 Task: Log work in the project TransferLine for the issue 'Create a feature for users to track and manage their inventory' spent time as '5w 5d 6h 32m' and remaining time as '1w 3d 19h 6m' and add a flag. Now add the issue to the epic 'IT budget management improvement'.
Action: Mouse moved to (245, 67)
Screenshot: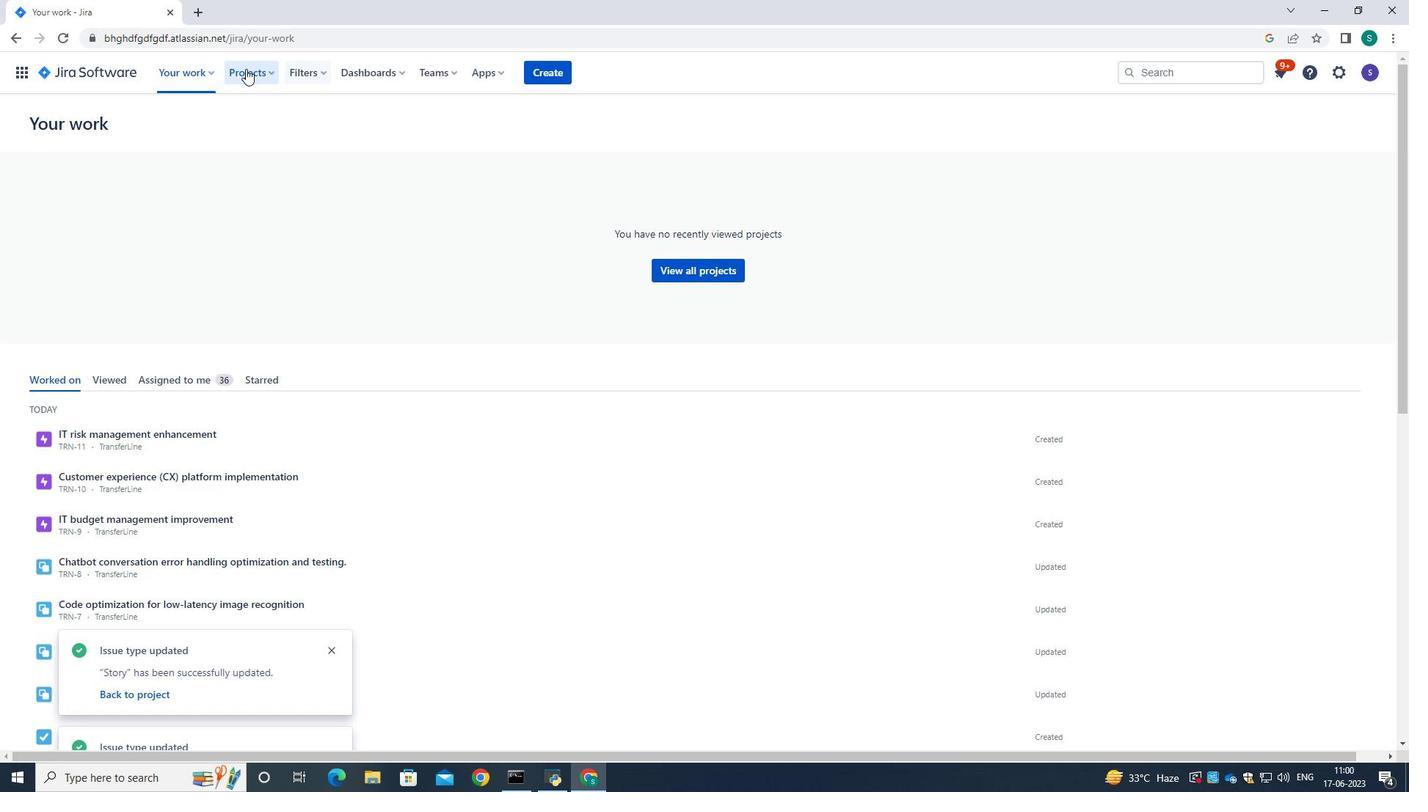 
Action: Mouse pressed left at (245, 67)
Screenshot: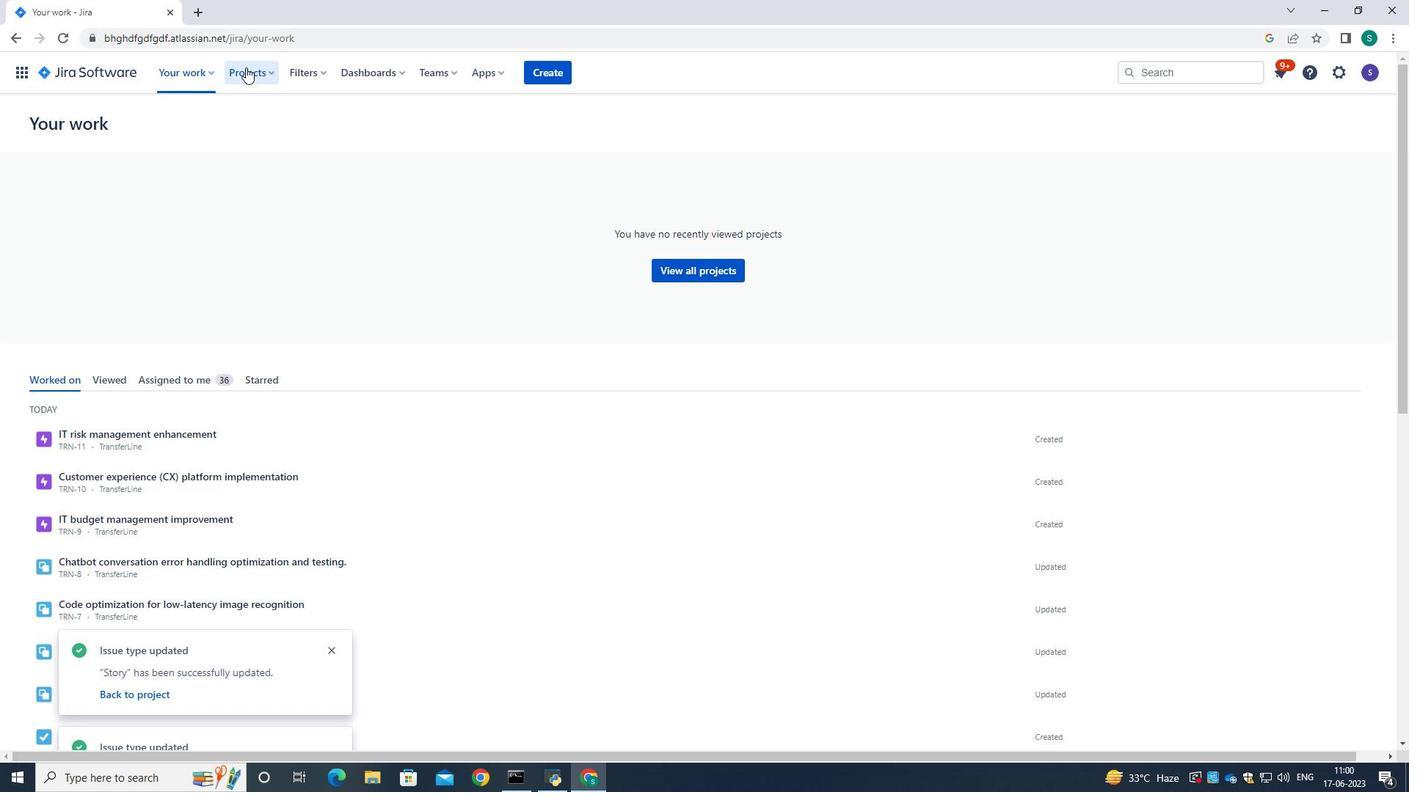 
Action: Mouse moved to (257, 130)
Screenshot: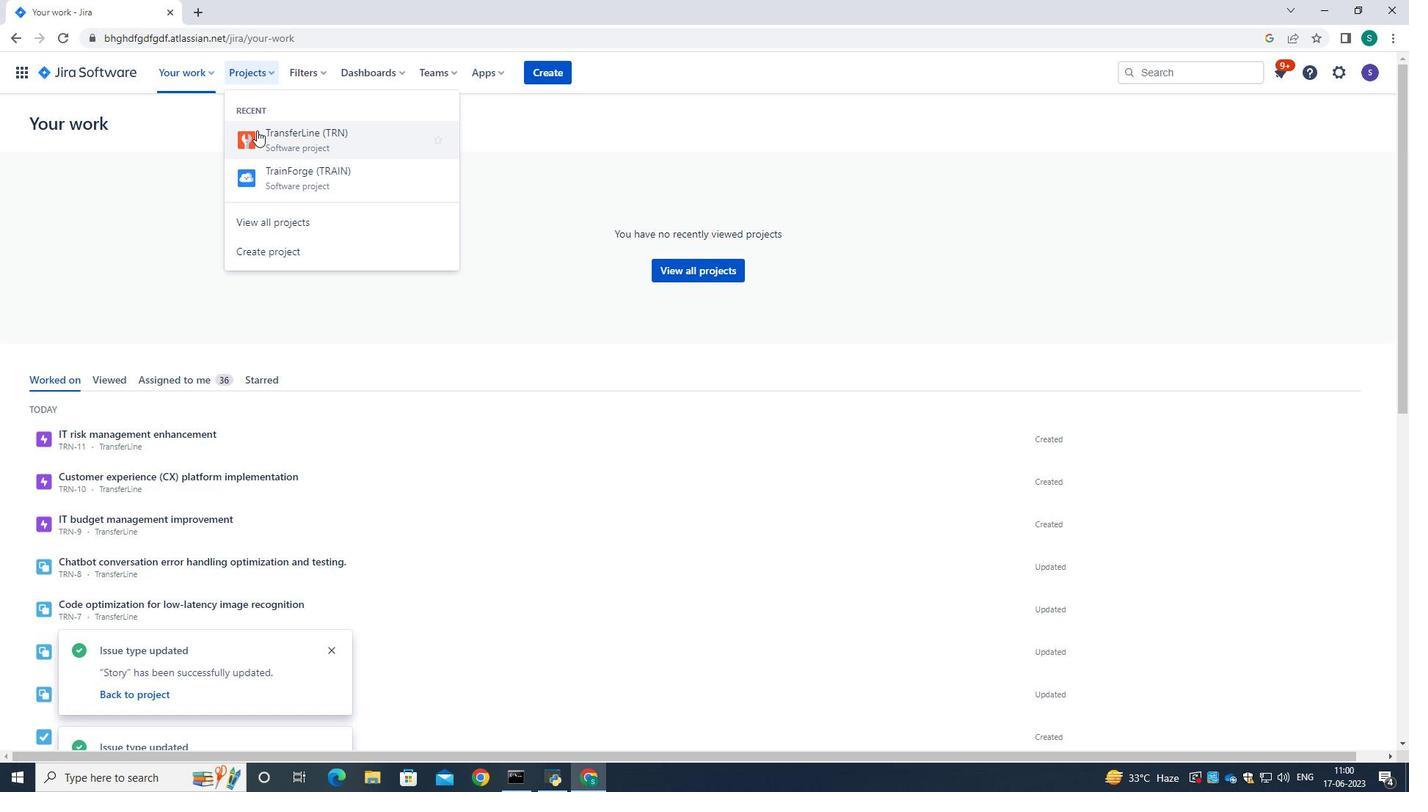 
Action: Mouse pressed left at (257, 130)
Screenshot: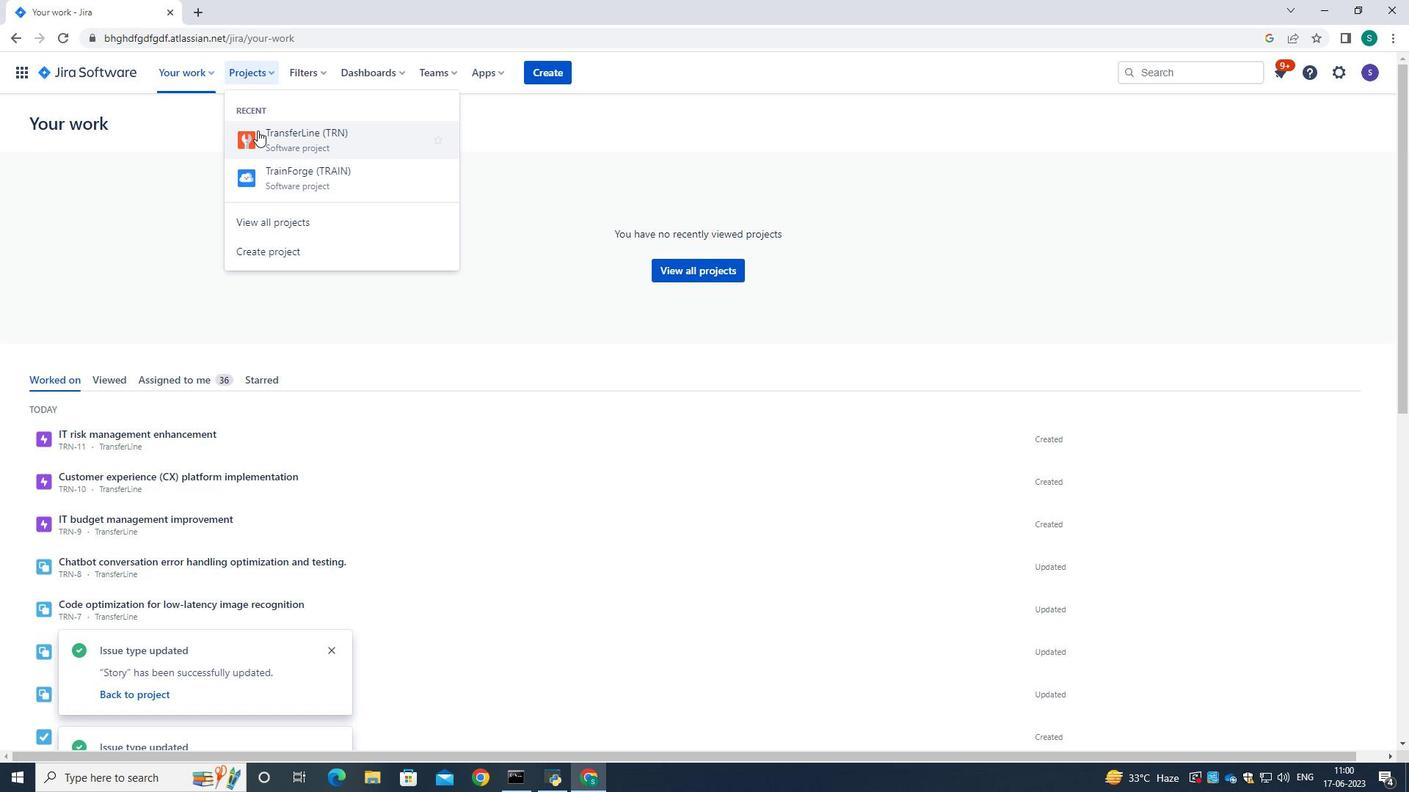 
Action: Mouse moved to (82, 229)
Screenshot: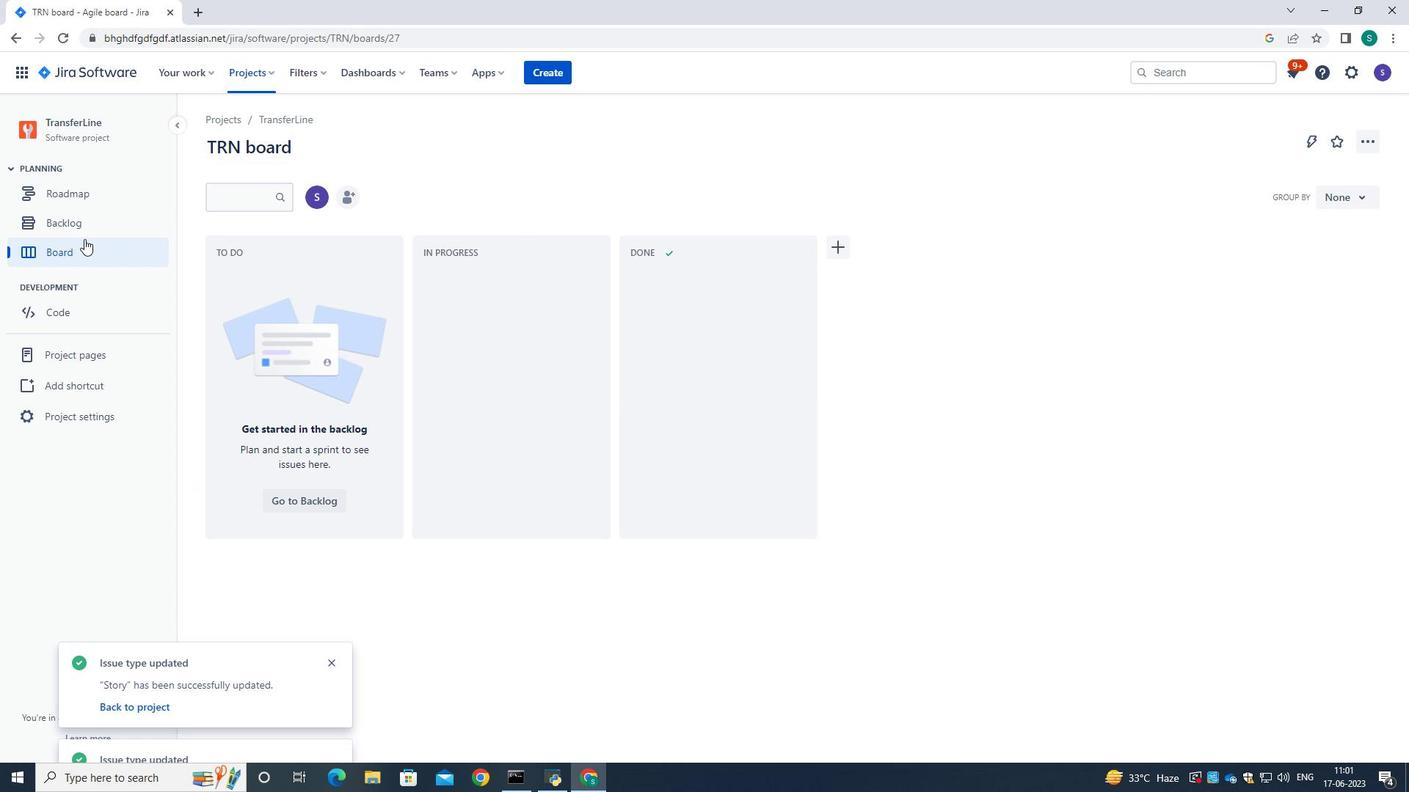 
Action: Mouse pressed left at (82, 229)
Screenshot: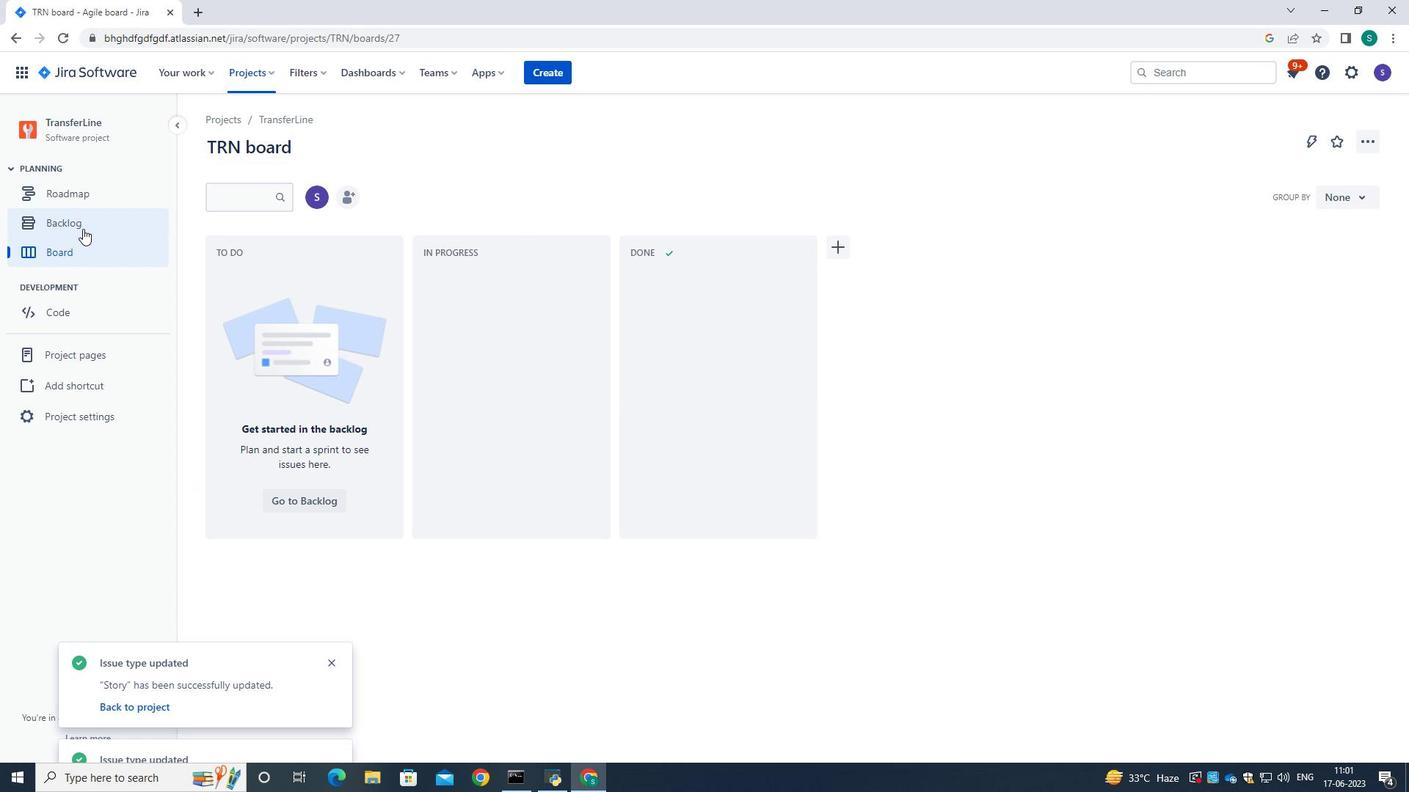 
Action: Mouse moved to (769, 201)
Screenshot: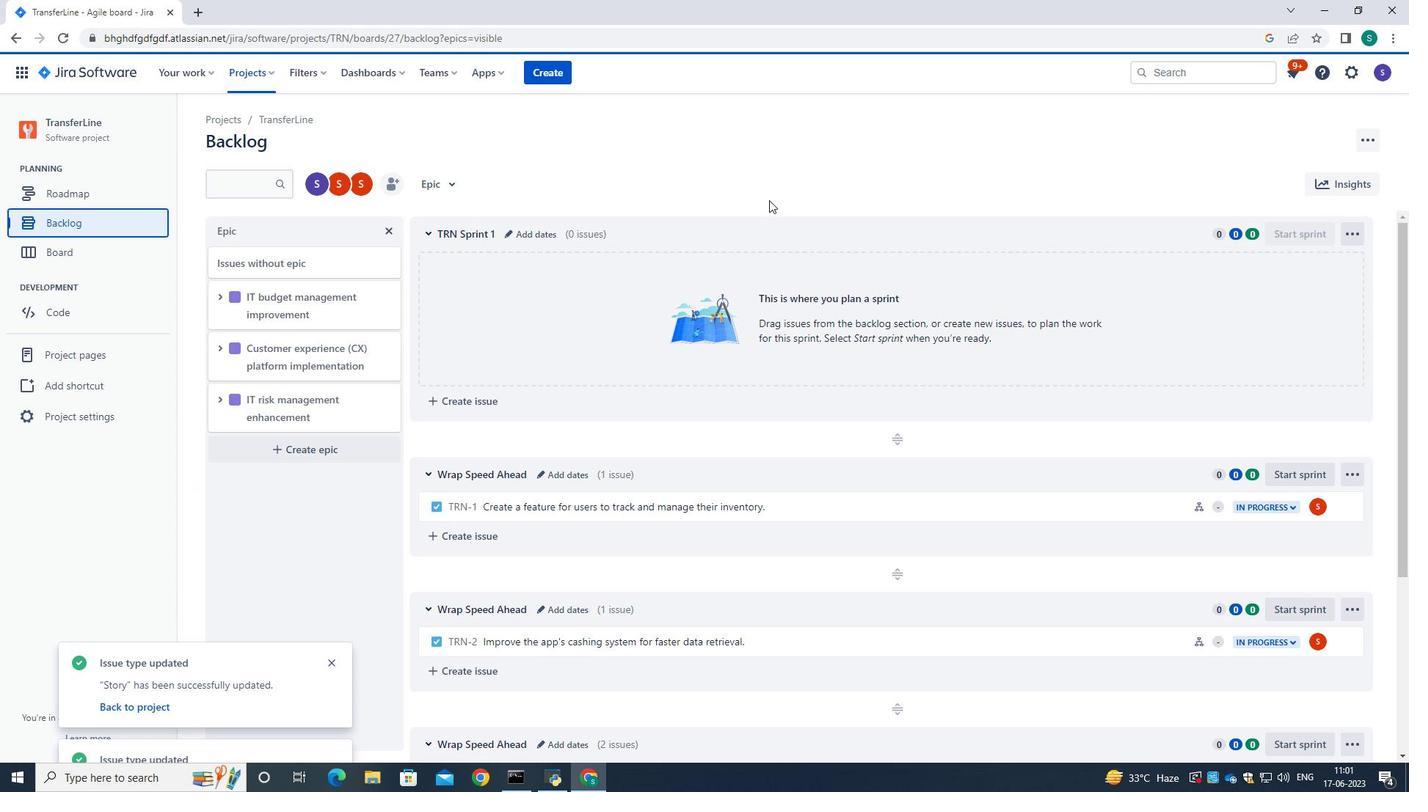 
Action: Mouse scrolled (769, 200) with delta (0, 0)
Screenshot: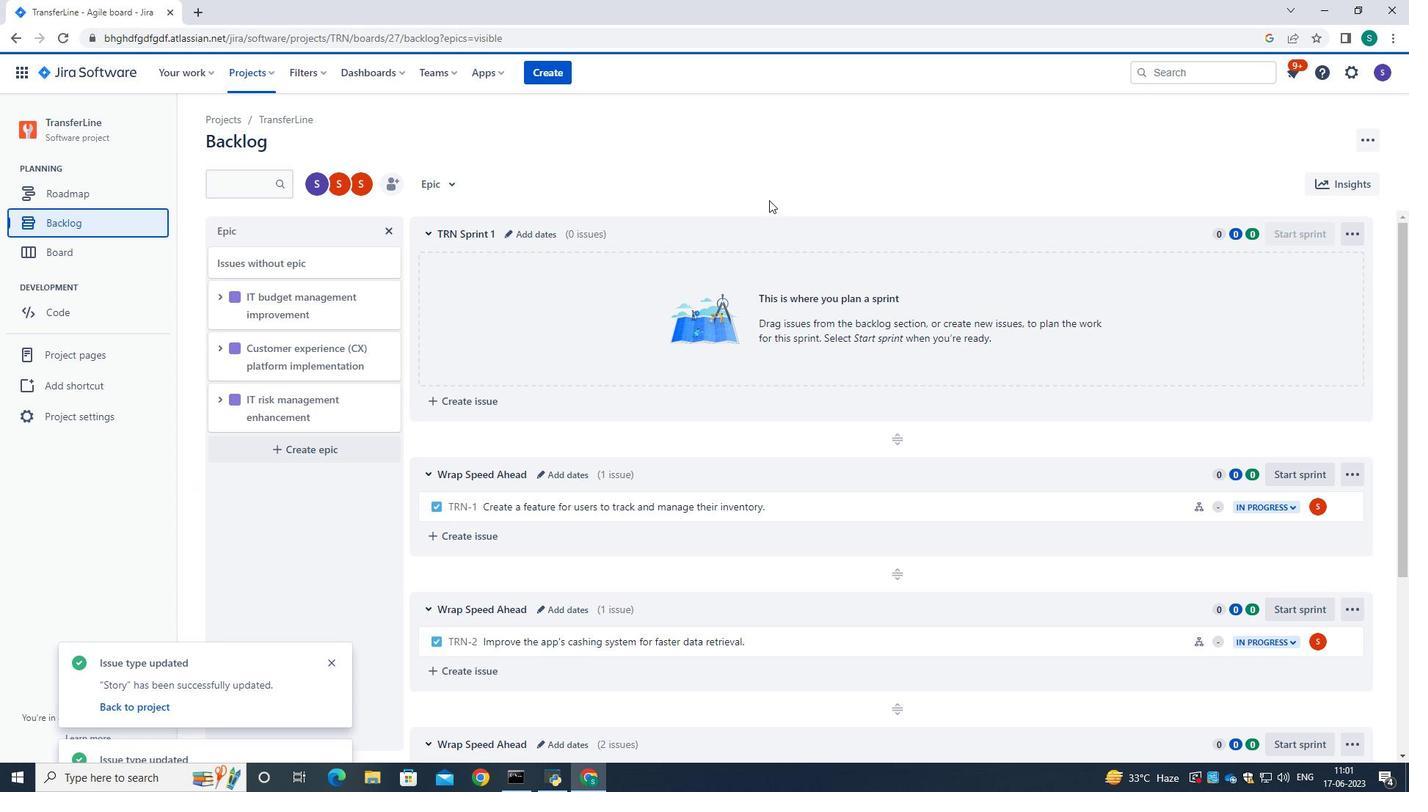 
Action: Mouse moved to (768, 205)
Screenshot: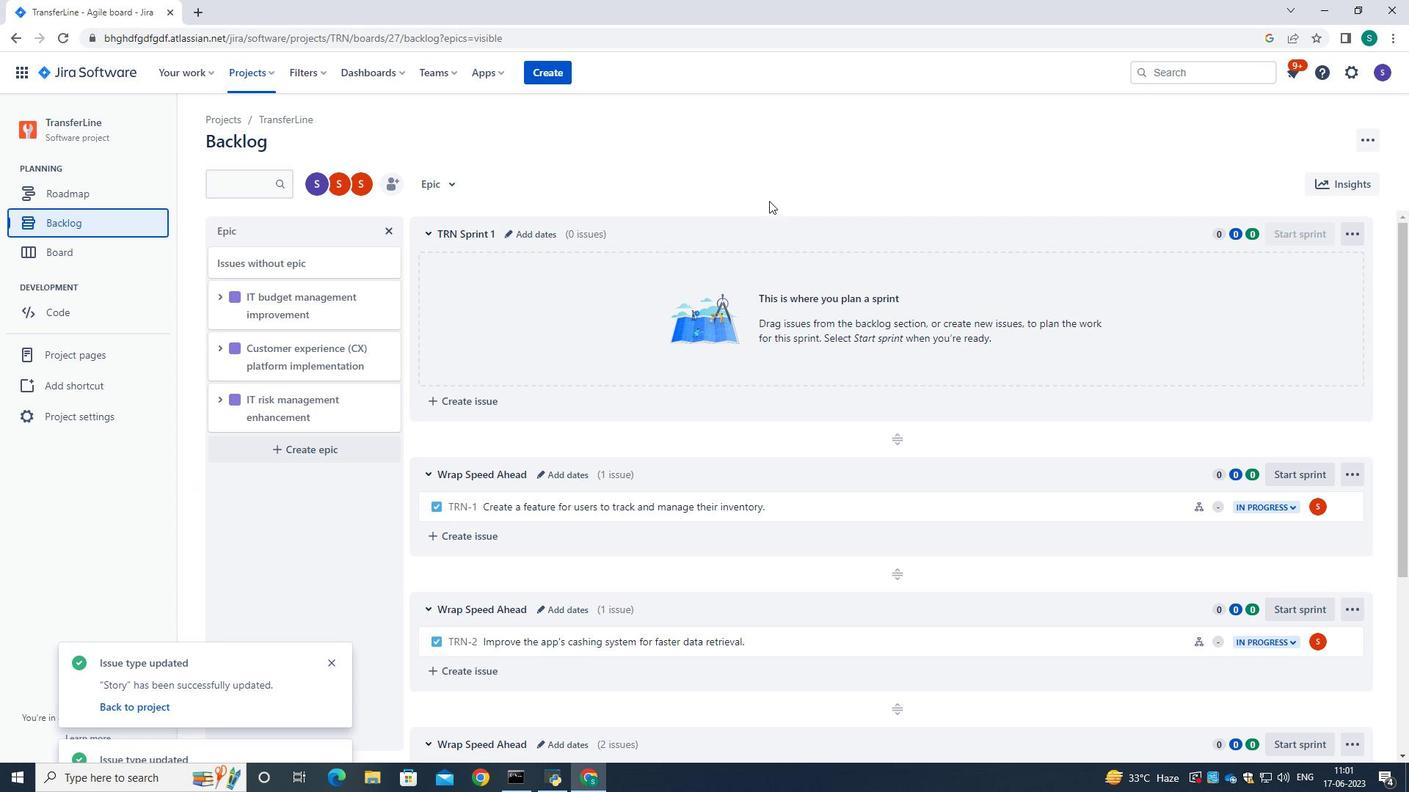 
Action: Mouse scrolled (768, 204) with delta (0, 0)
Screenshot: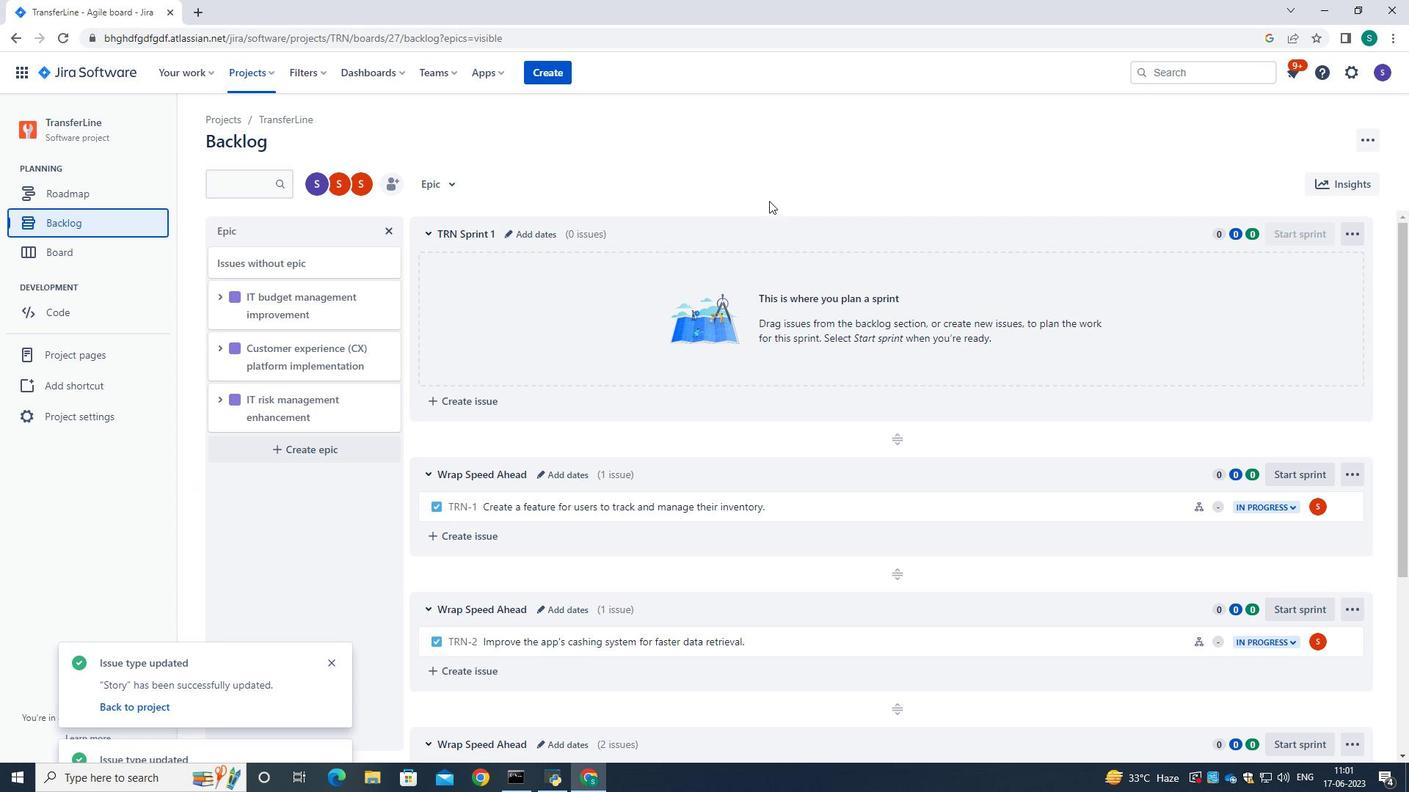 
Action: Mouse moved to (767, 208)
Screenshot: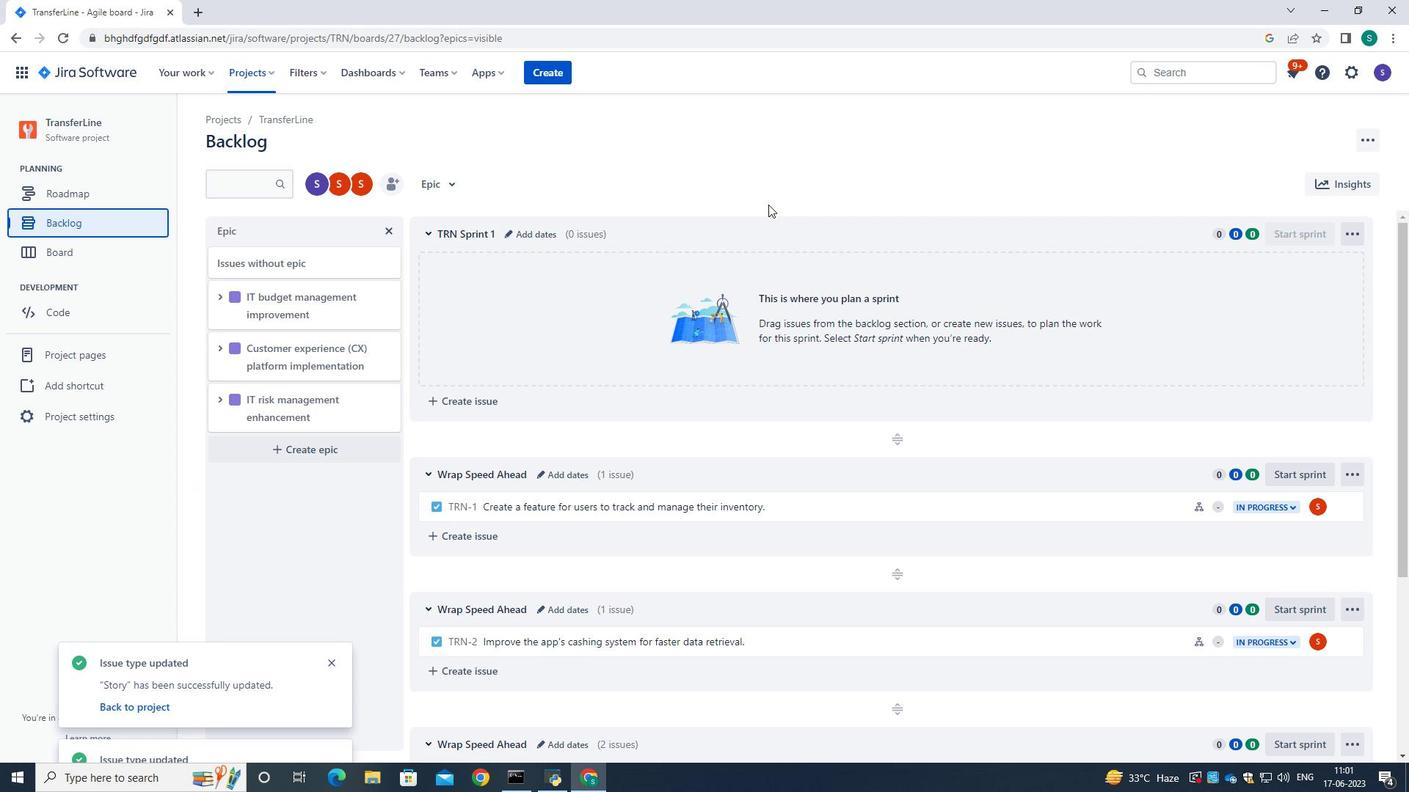
Action: Mouse scrolled (767, 207) with delta (0, 0)
Screenshot: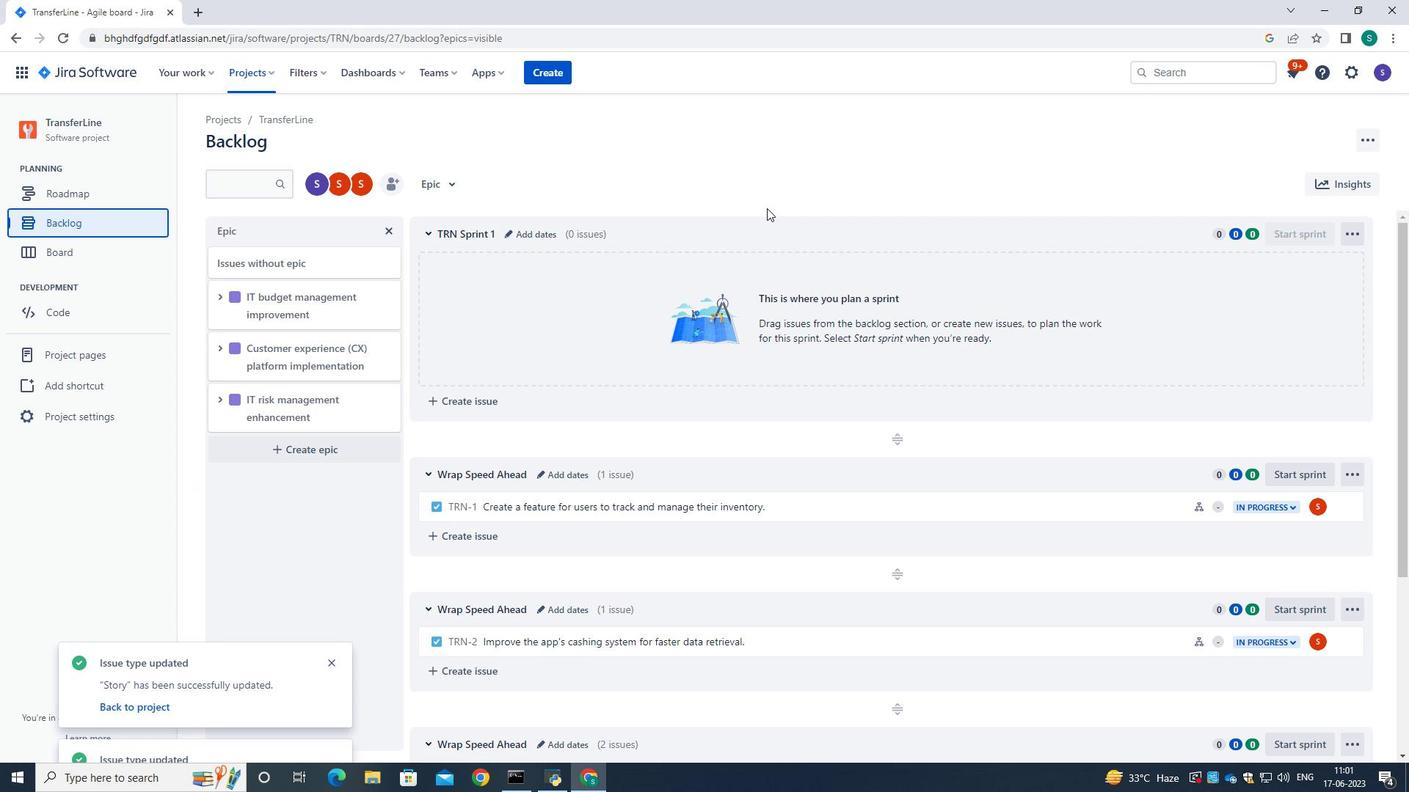
Action: Mouse moved to (635, 501)
Screenshot: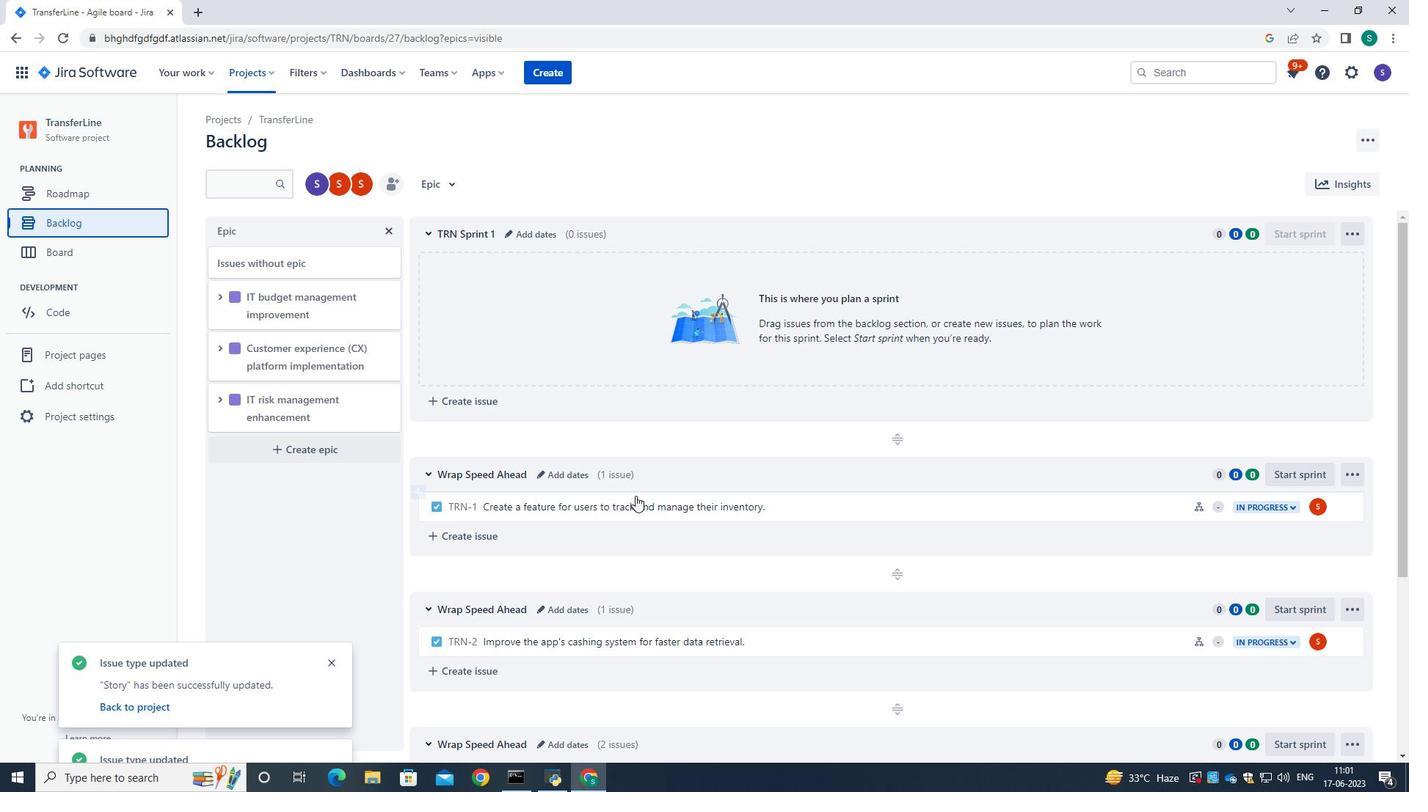 
Action: Mouse pressed left at (635, 501)
Screenshot: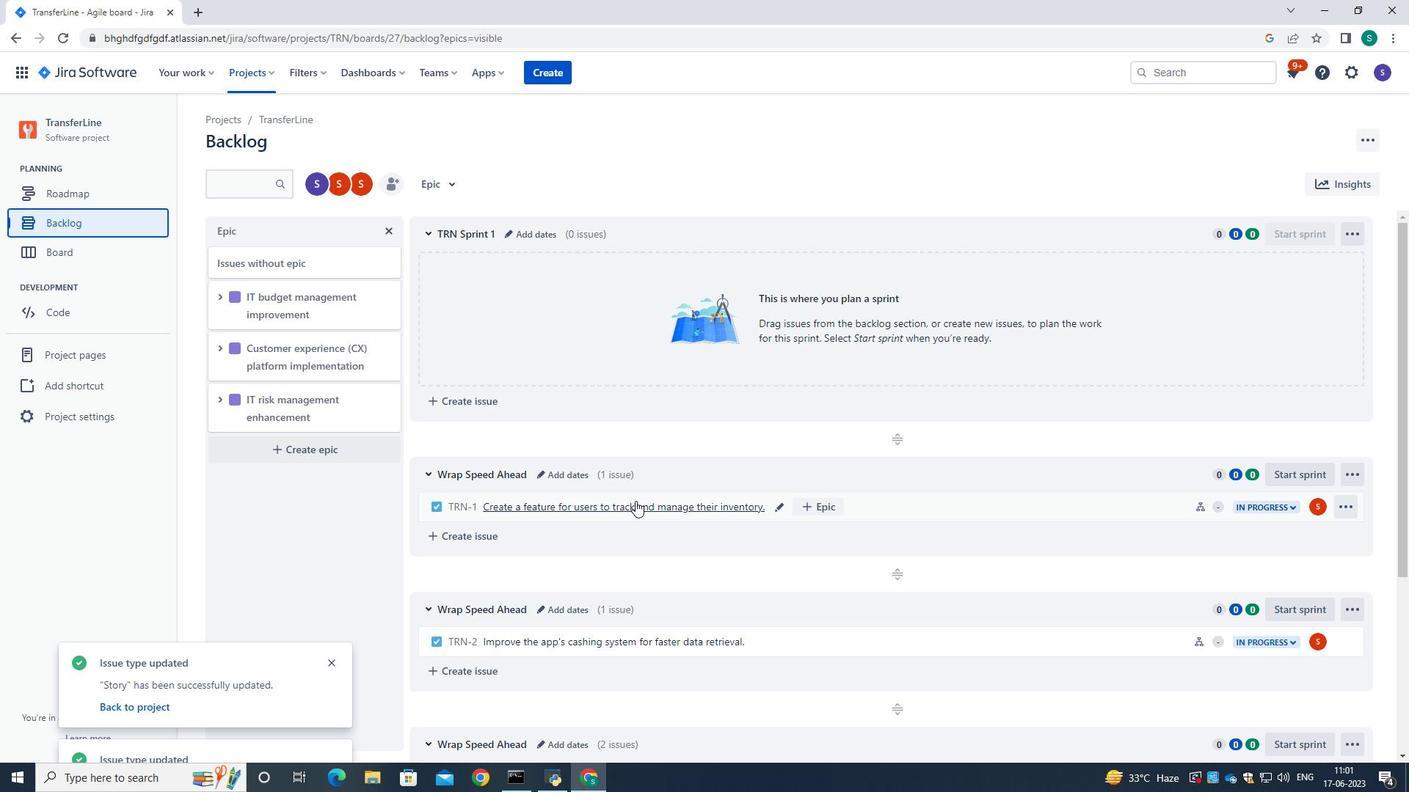 
Action: Mouse moved to (1337, 231)
Screenshot: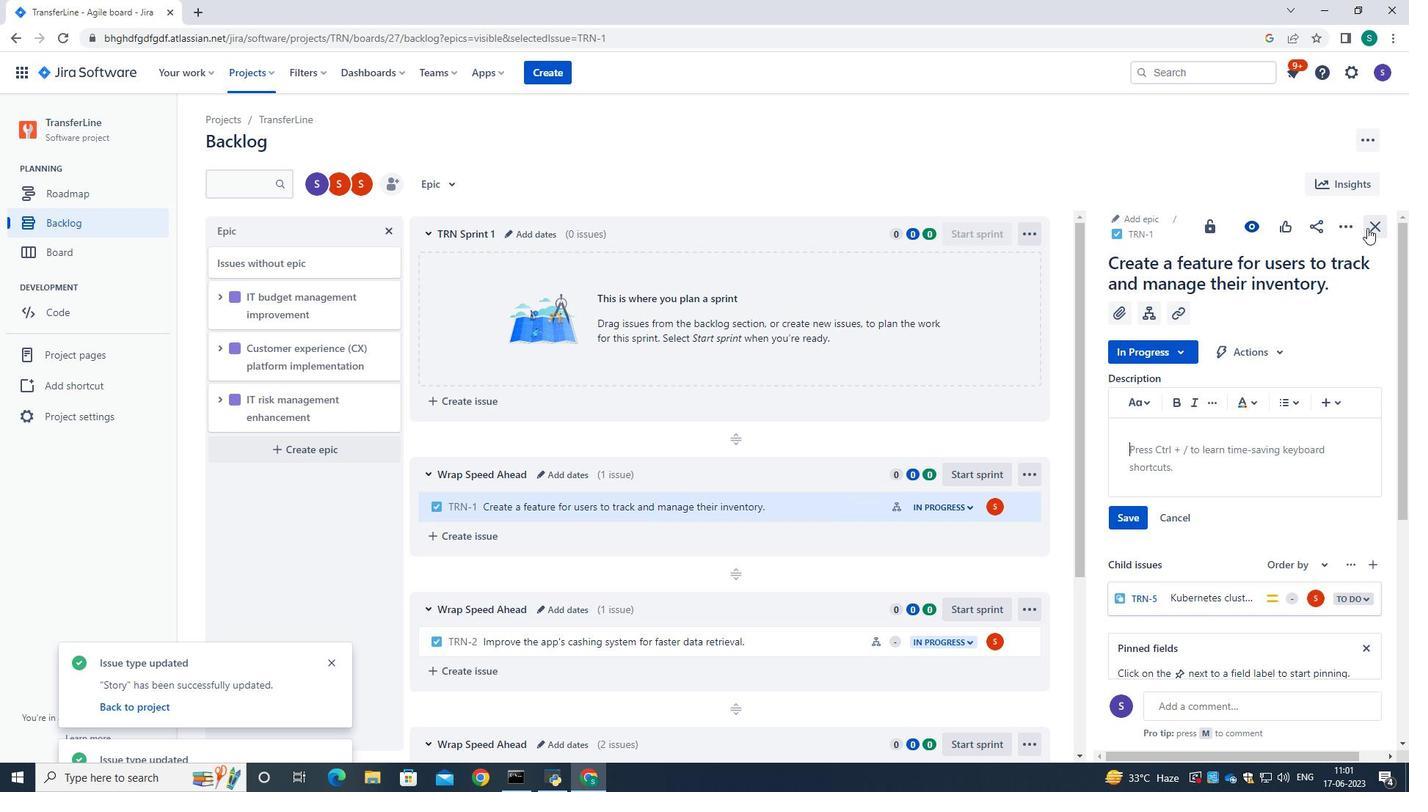 
Action: Mouse pressed left at (1337, 231)
Screenshot: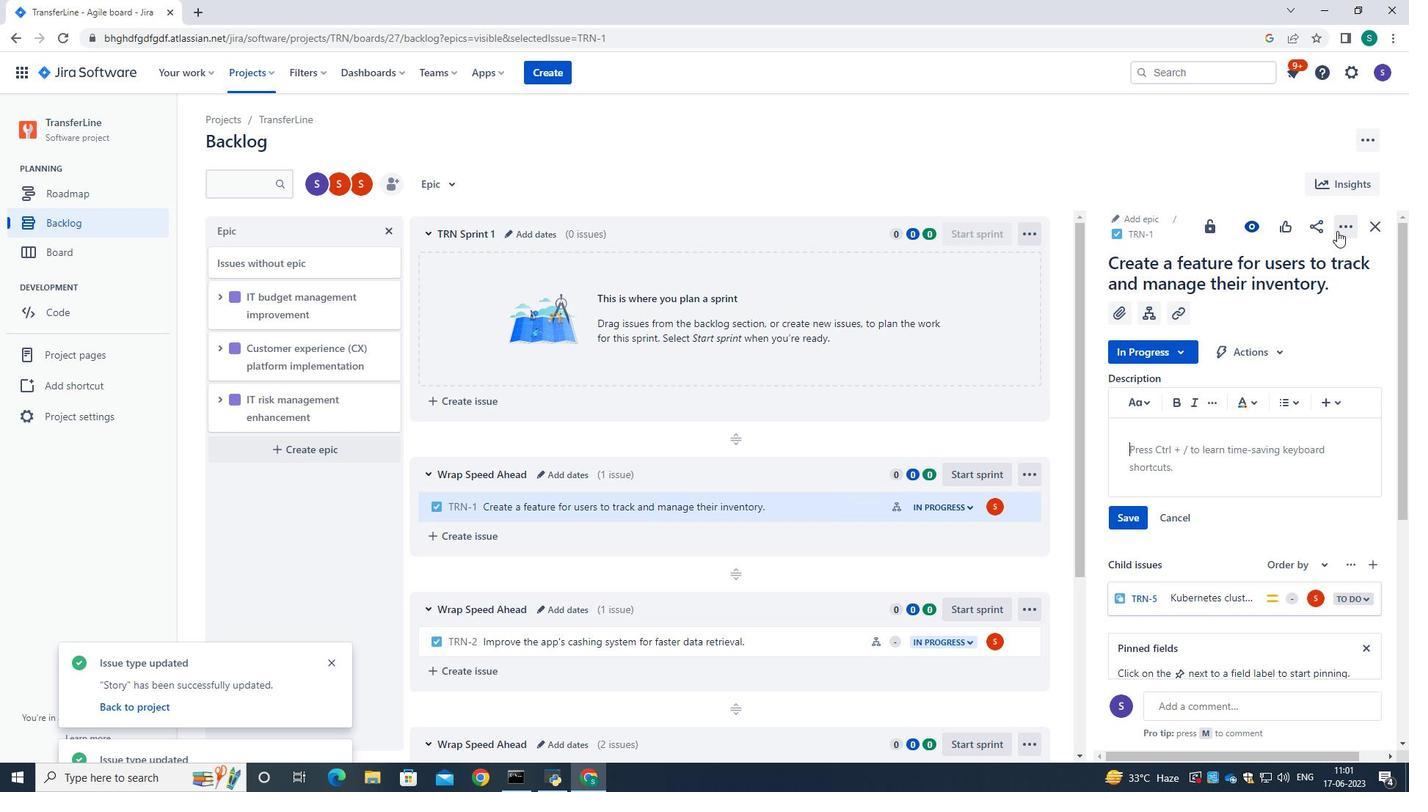 
Action: Mouse moved to (1295, 273)
Screenshot: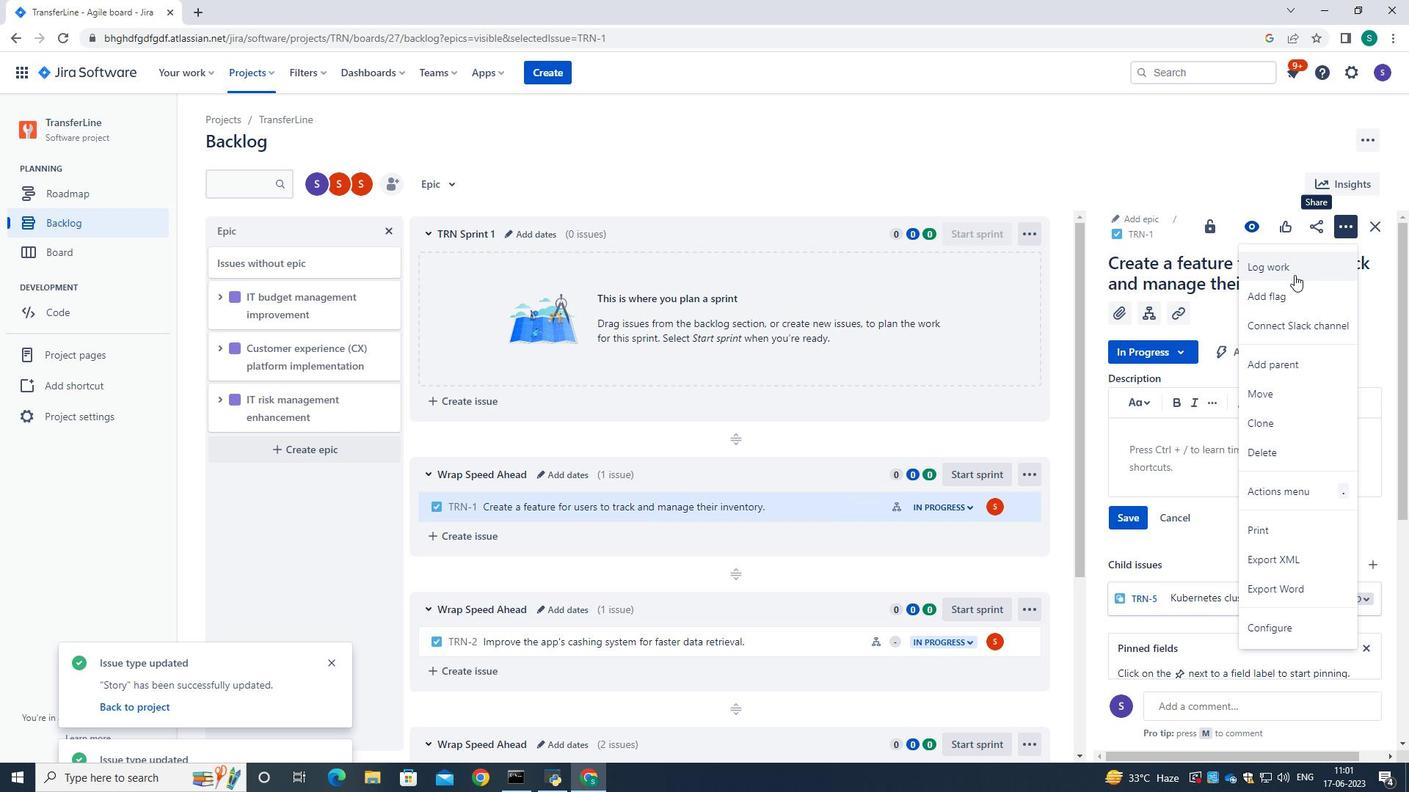 
Action: Mouse pressed left at (1295, 273)
Screenshot: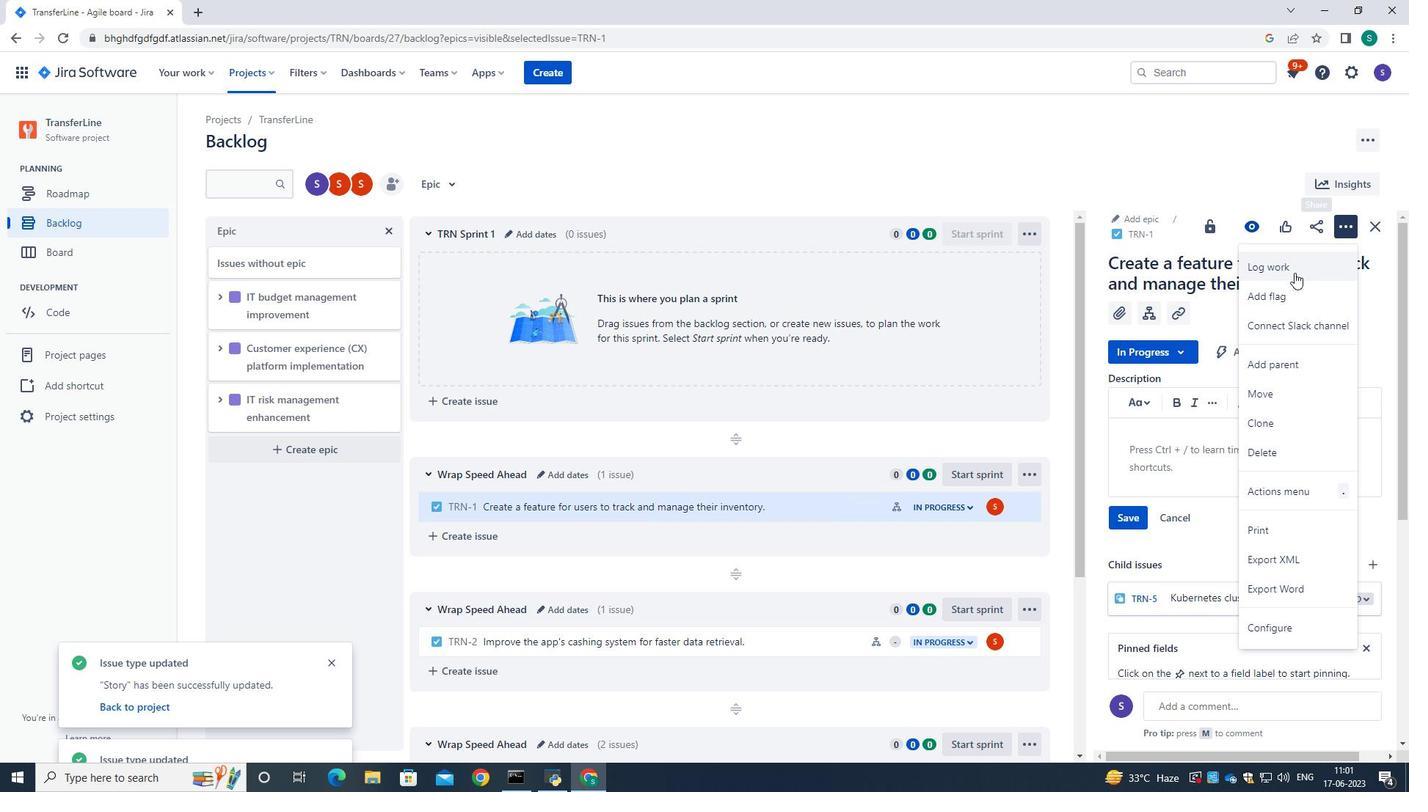 
Action: Mouse moved to (619, 227)
Screenshot: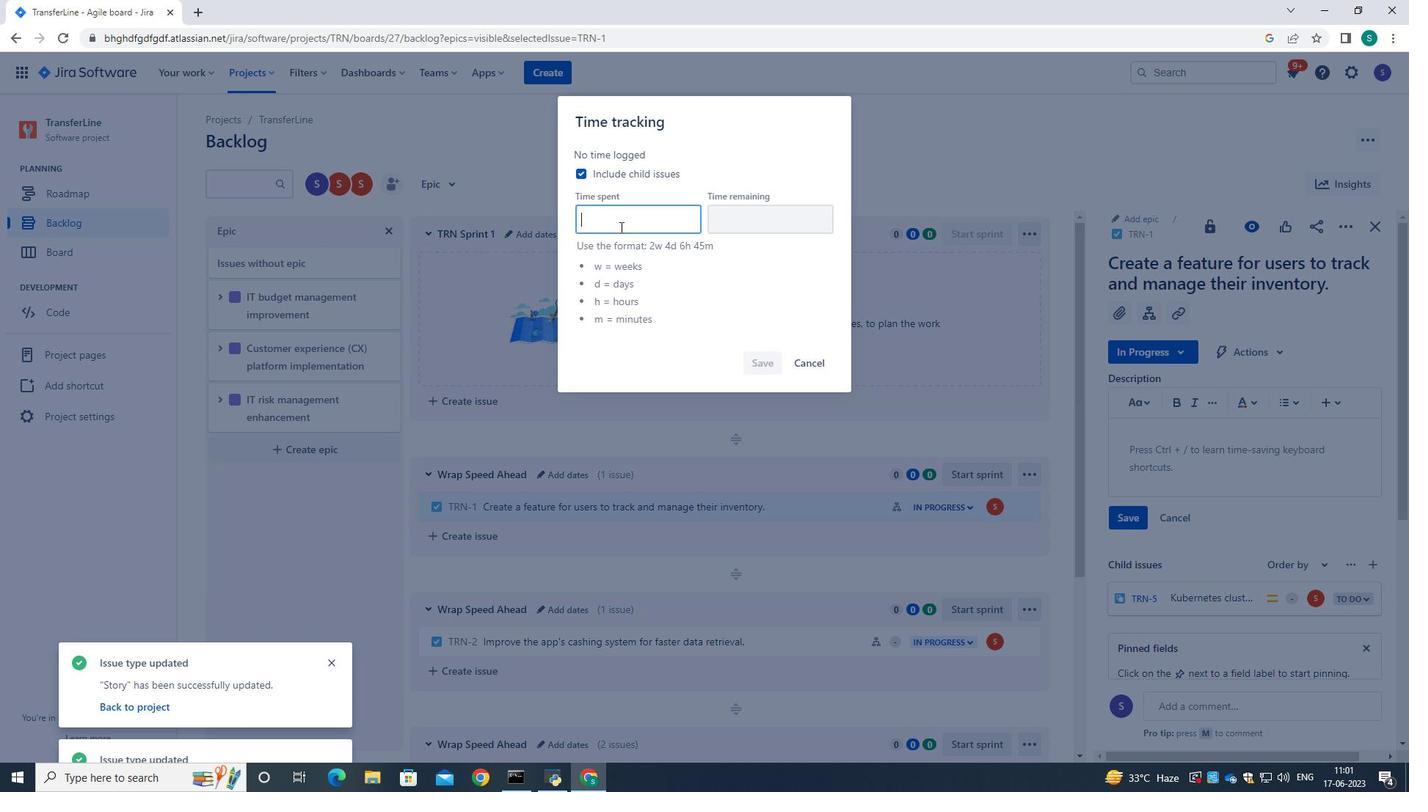 
Action: Mouse pressed left at (619, 227)
Screenshot: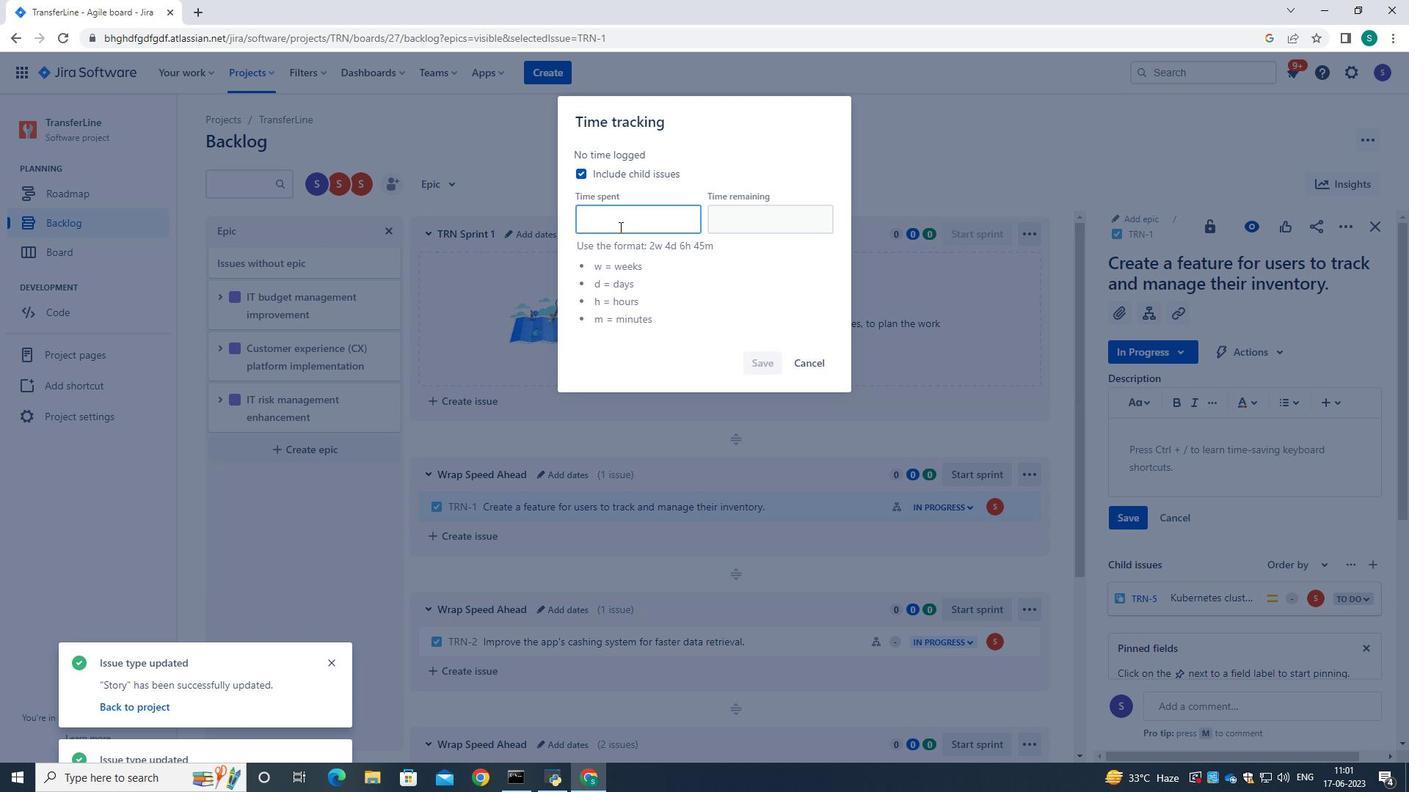 
Action: Key pressed 5w<Key.space>5d<Key.space>6h<Key.space>32m<Key.tab>1w<Key.space>3d<Key.space>19h<Key.space>6m
Screenshot: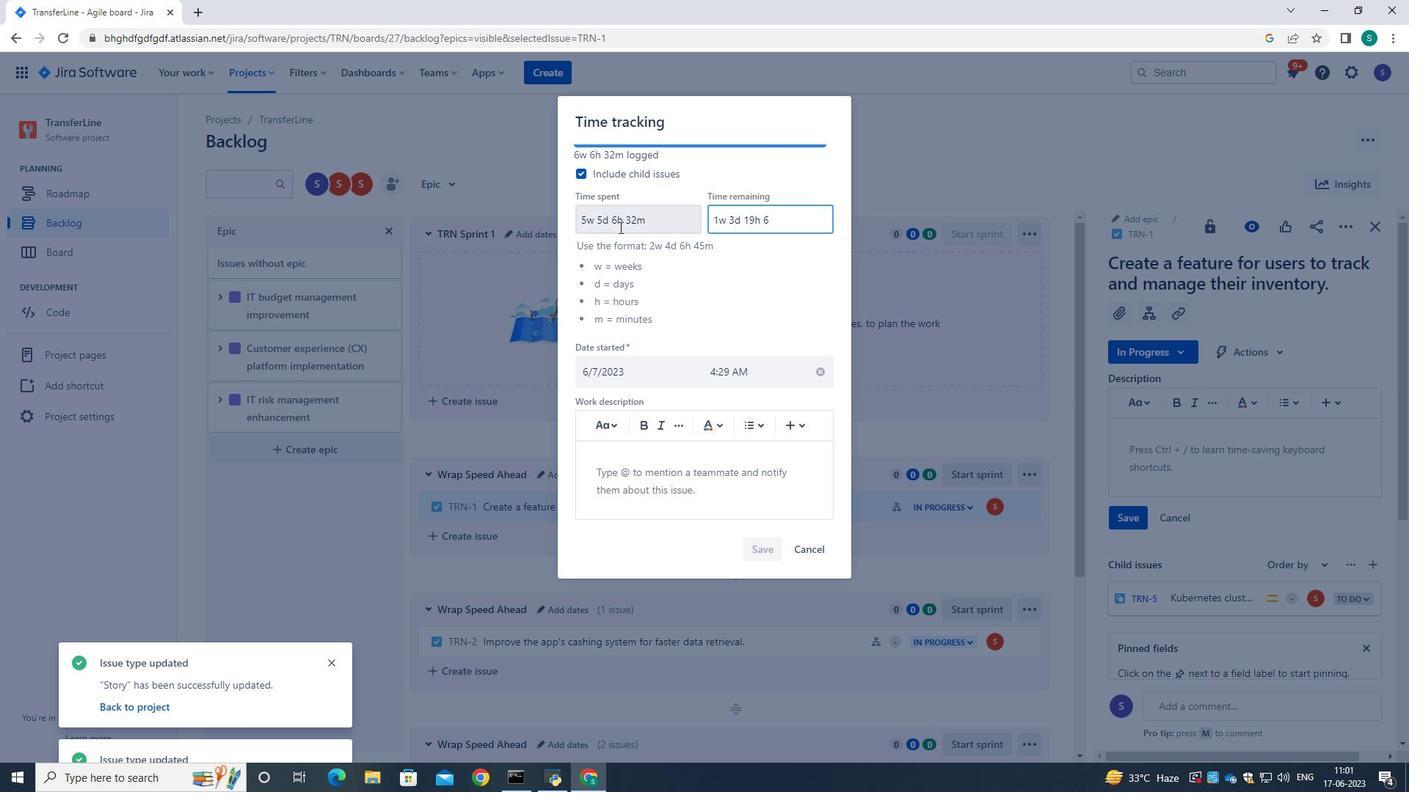 
Action: Mouse moved to (773, 550)
Screenshot: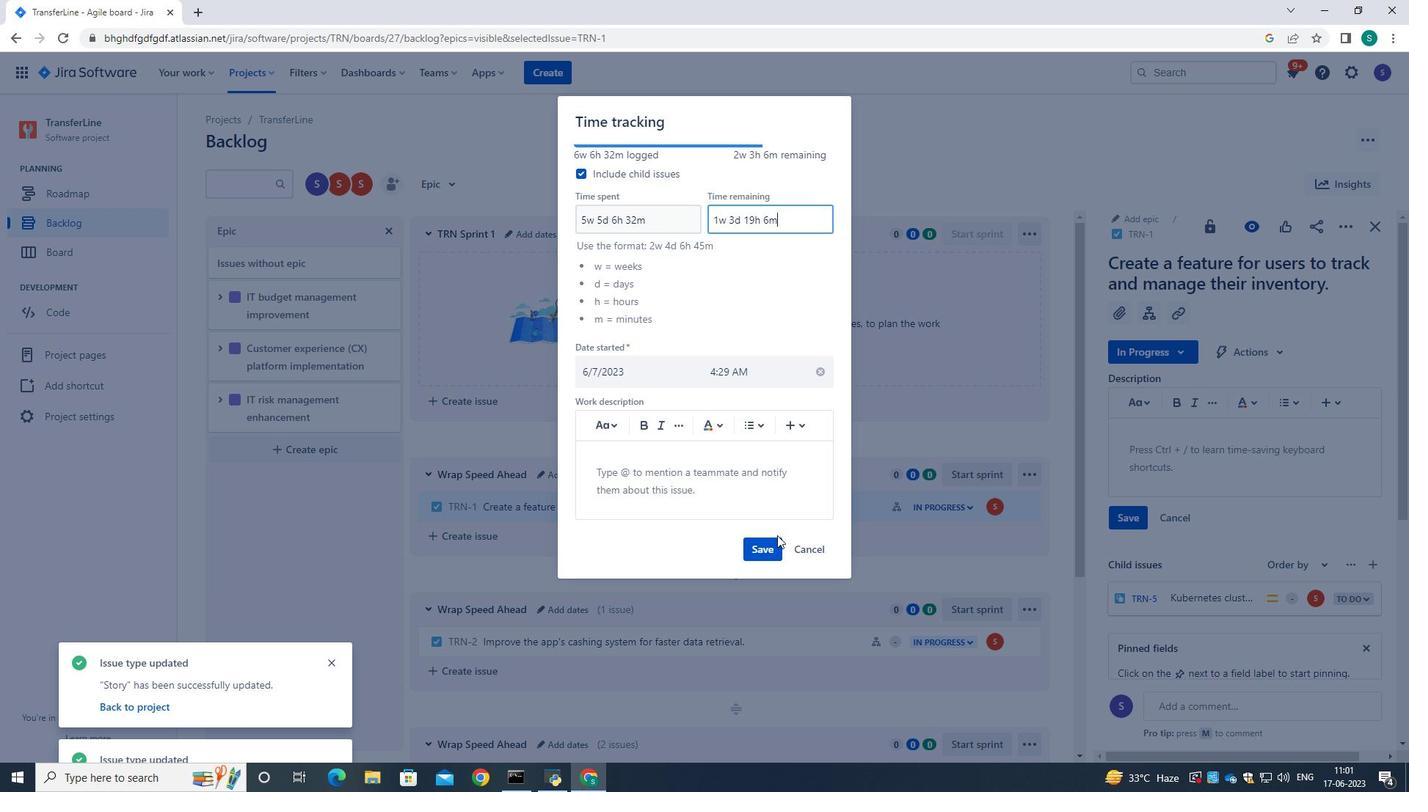
Action: Mouse pressed left at (773, 550)
Screenshot: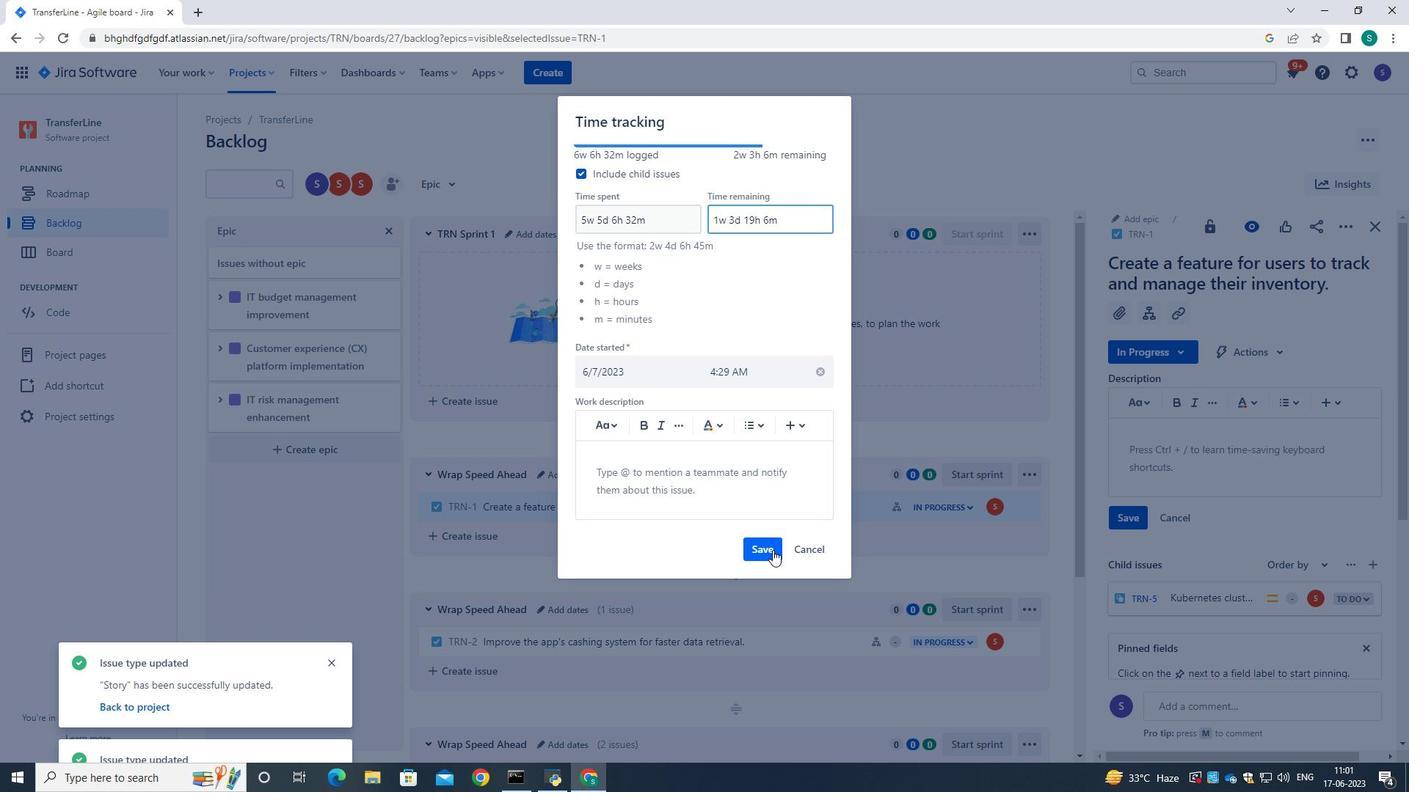 
Action: Mouse moved to (1352, 225)
Screenshot: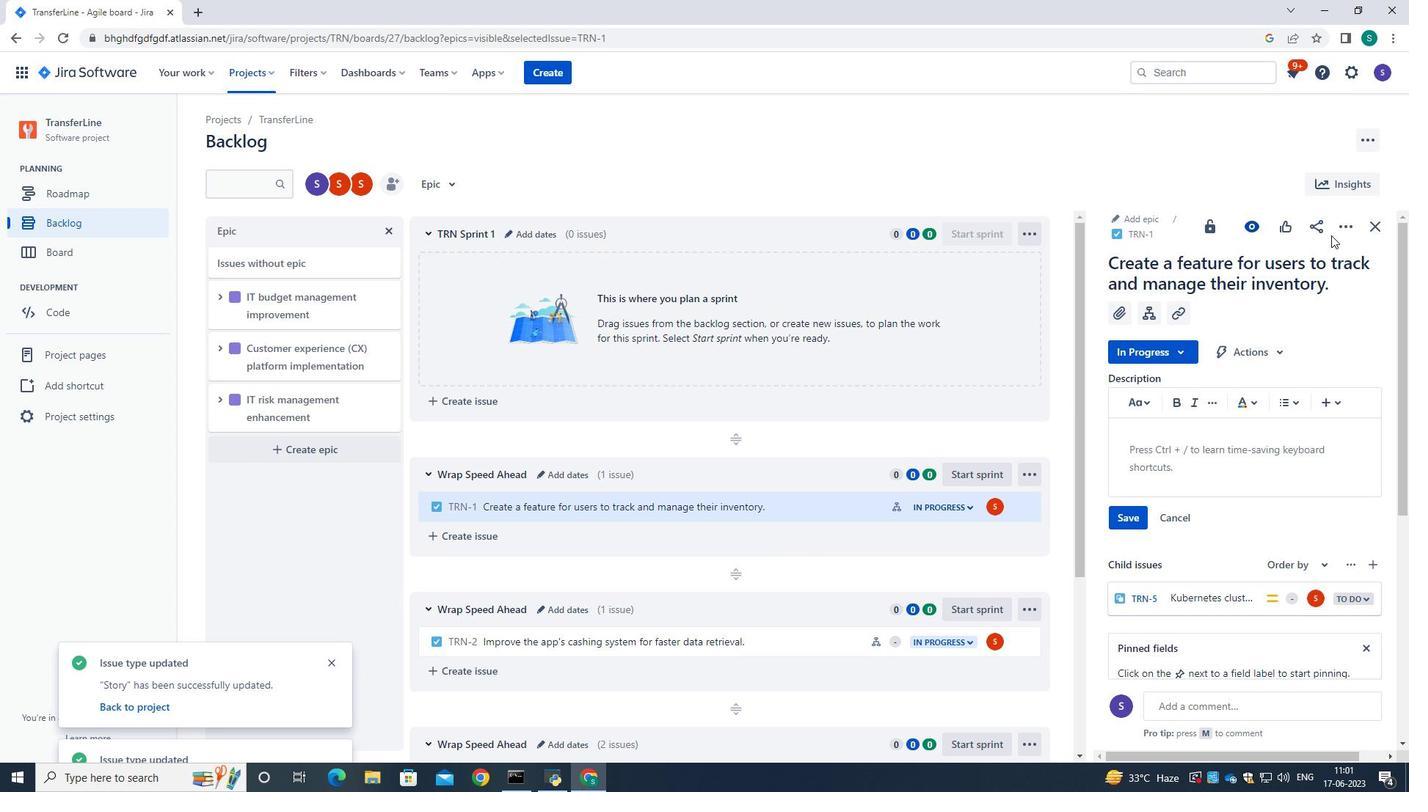 
Action: Mouse pressed left at (1352, 225)
Screenshot: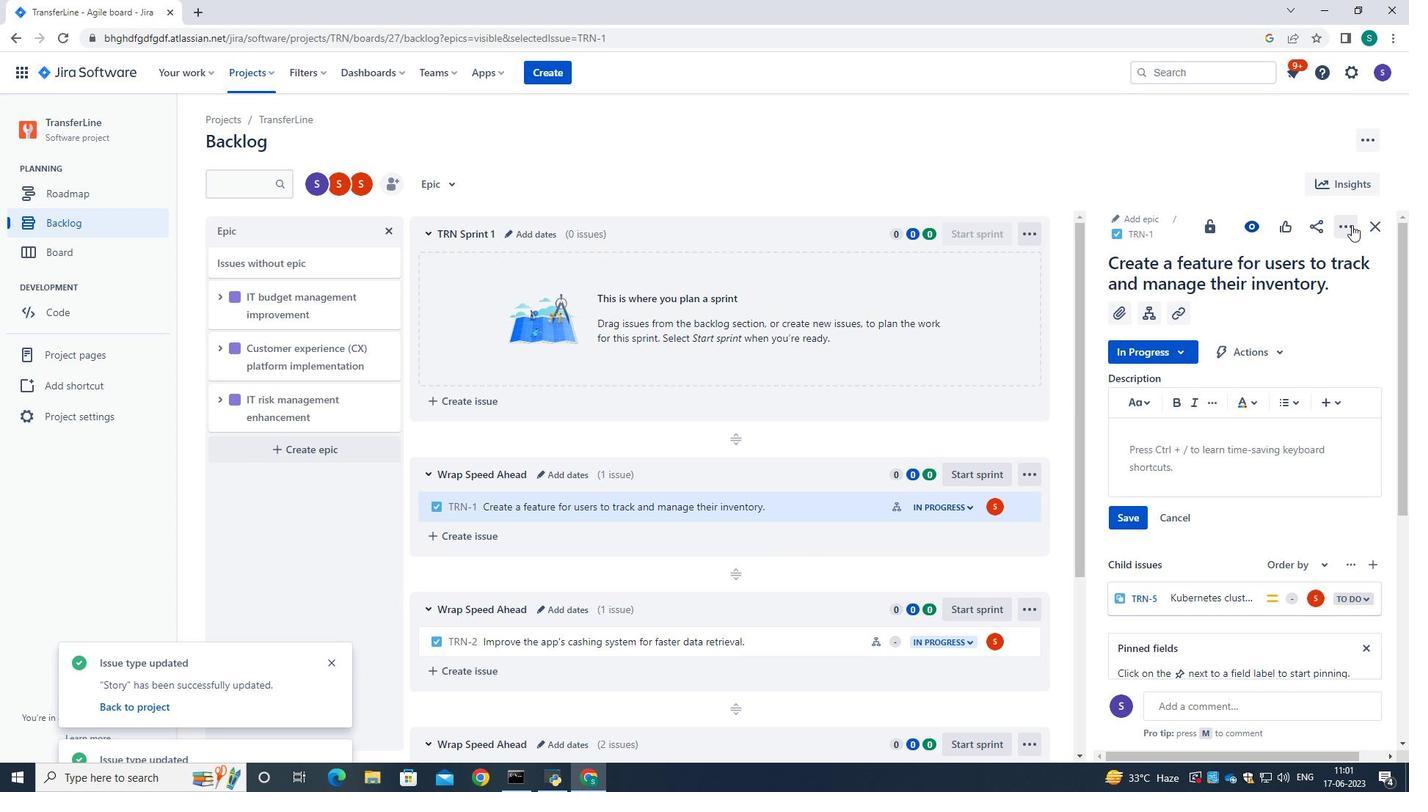 
Action: Mouse moved to (1285, 298)
Screenshot: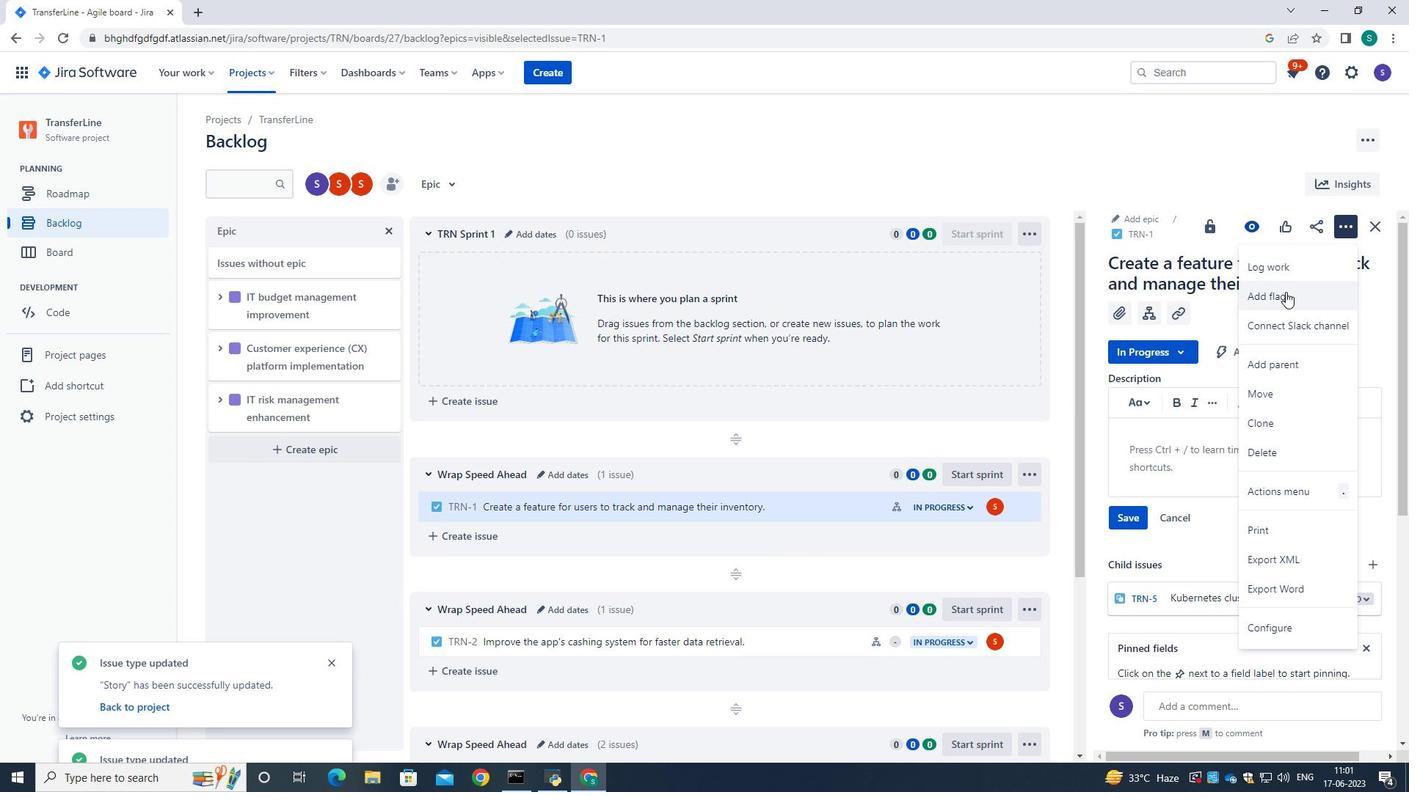 
Action: Mouse pressed left at (1285, 298)
Screenshot: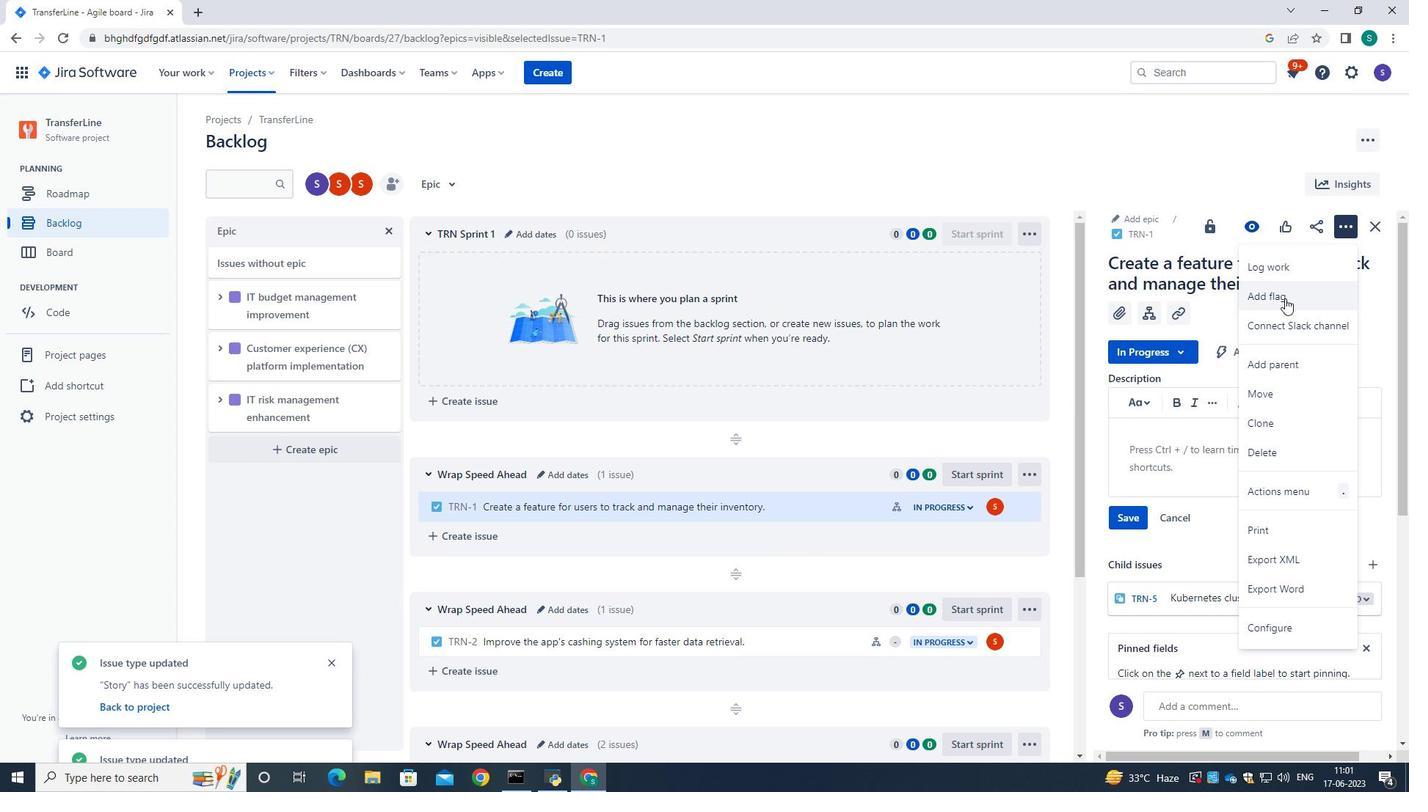 
Action: Mouse moved to (873, 372)
Screenshot: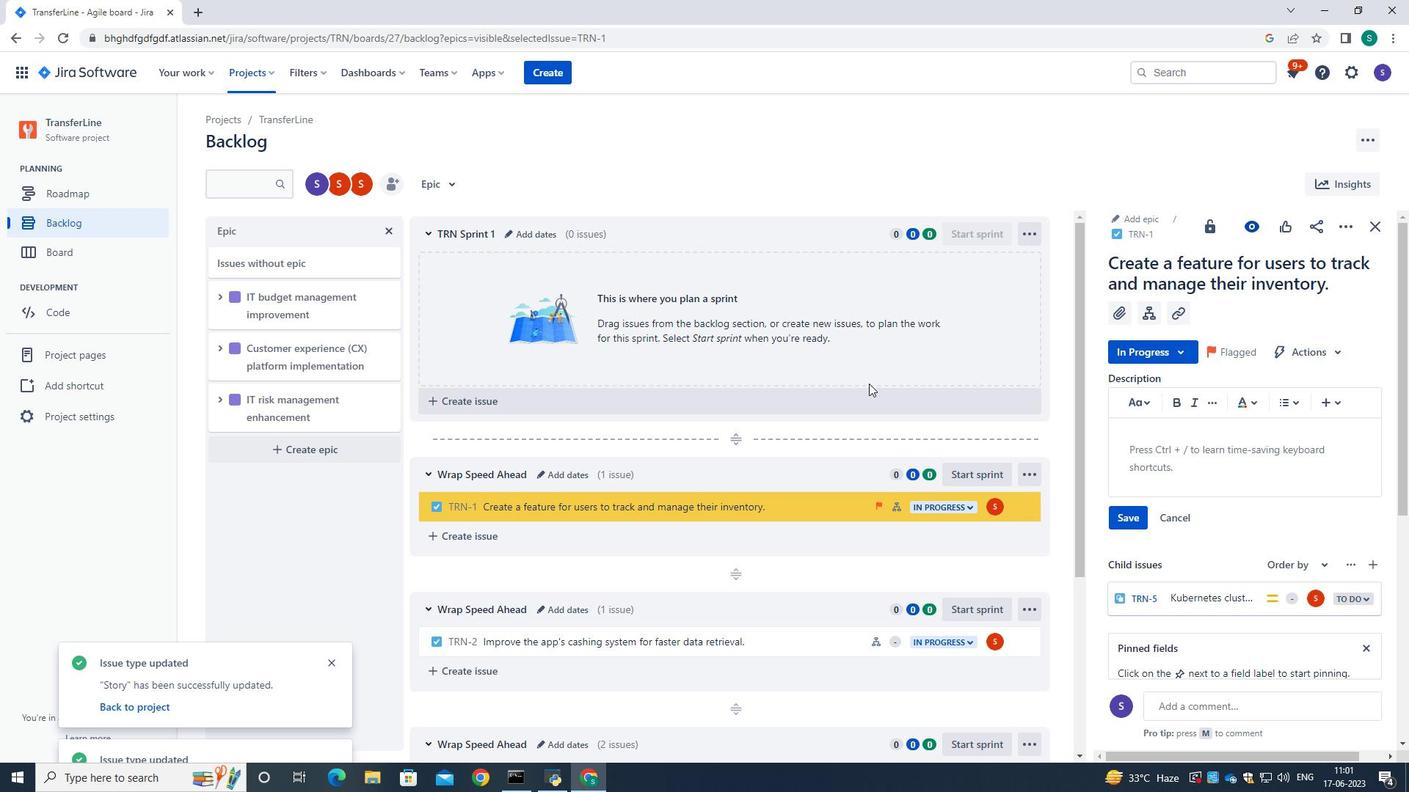 
Action: Mouse scrolled (873, 371) with delta (0, 0)
Screenshot: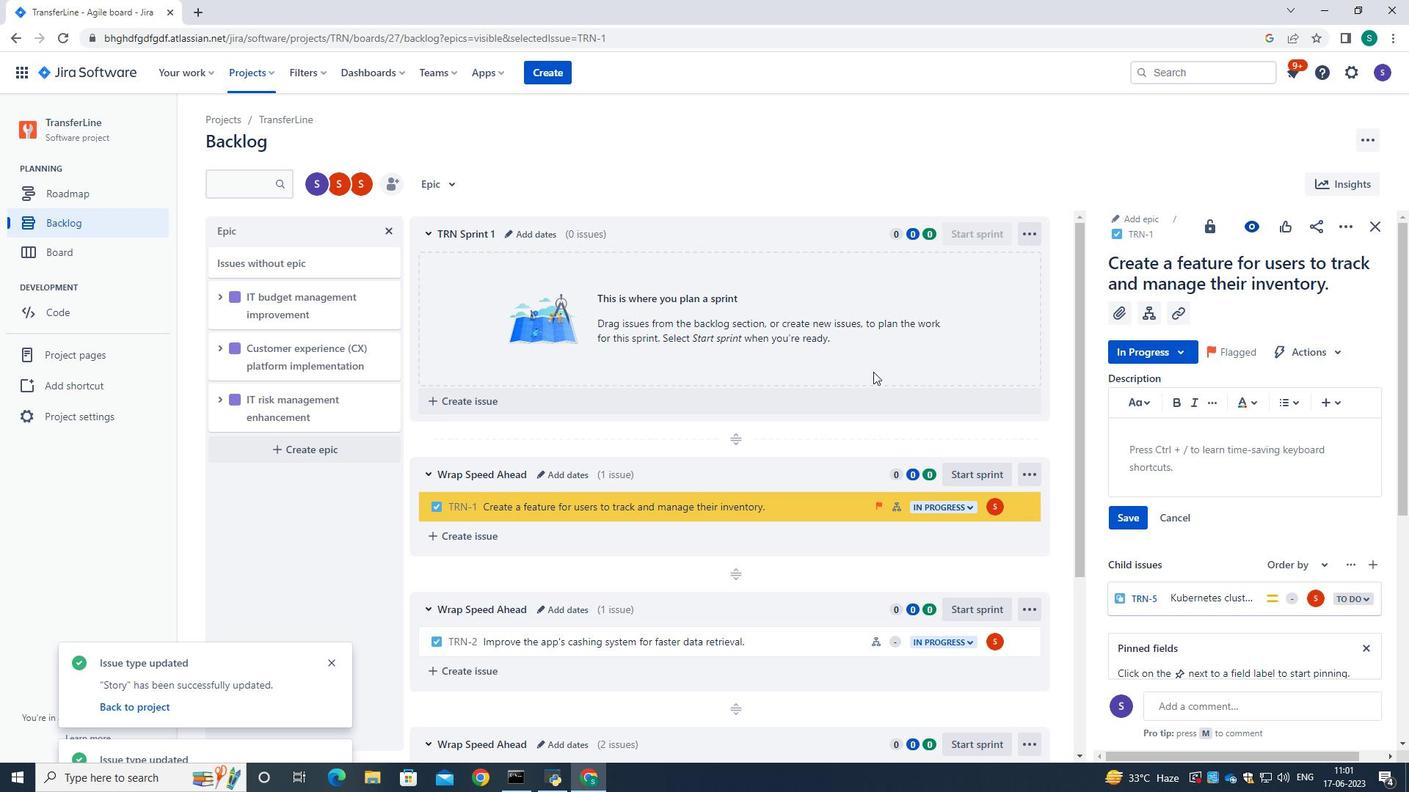 
Action: Mouse moved to (560, 435)
Screenshot: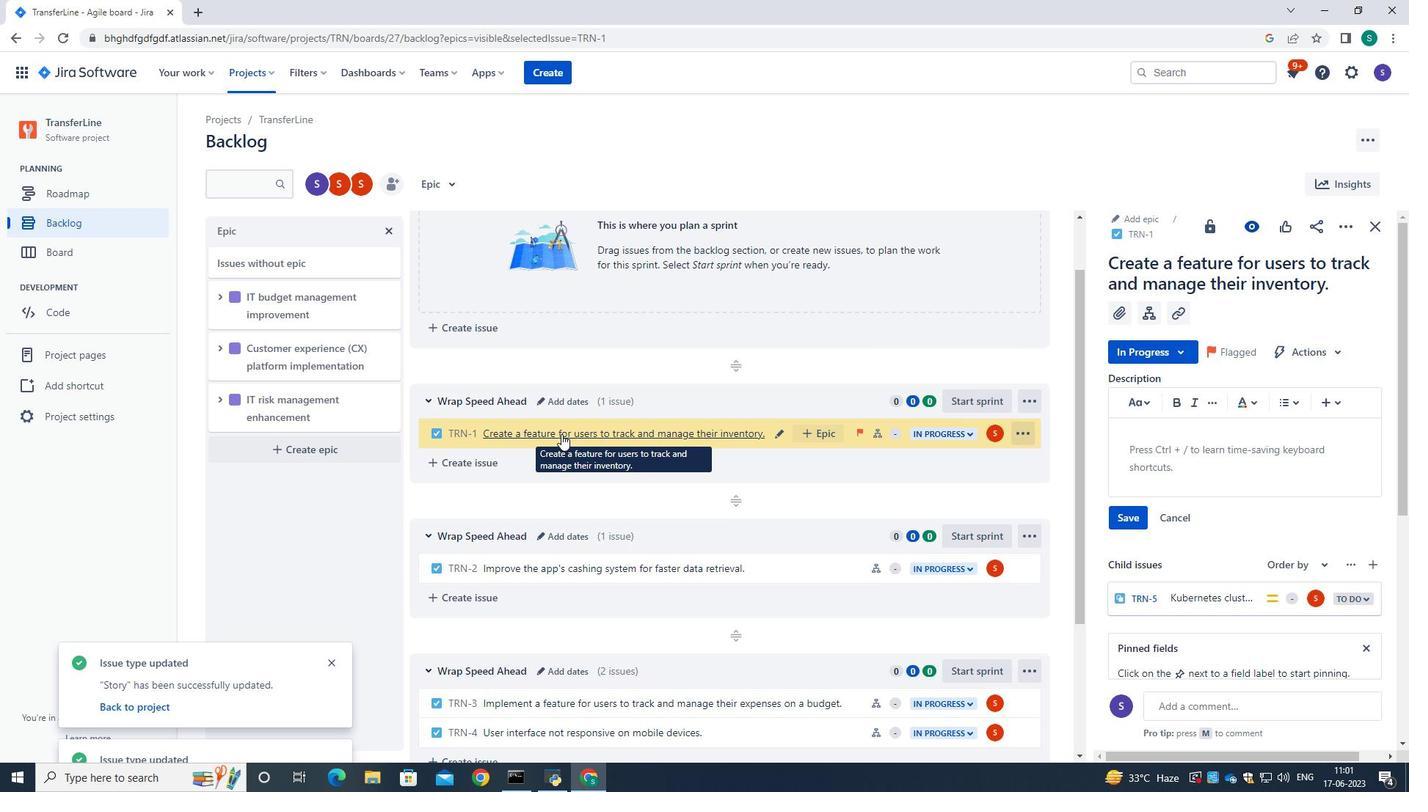 
Action: Mouse pressed left at (560, 435)
Screenshot: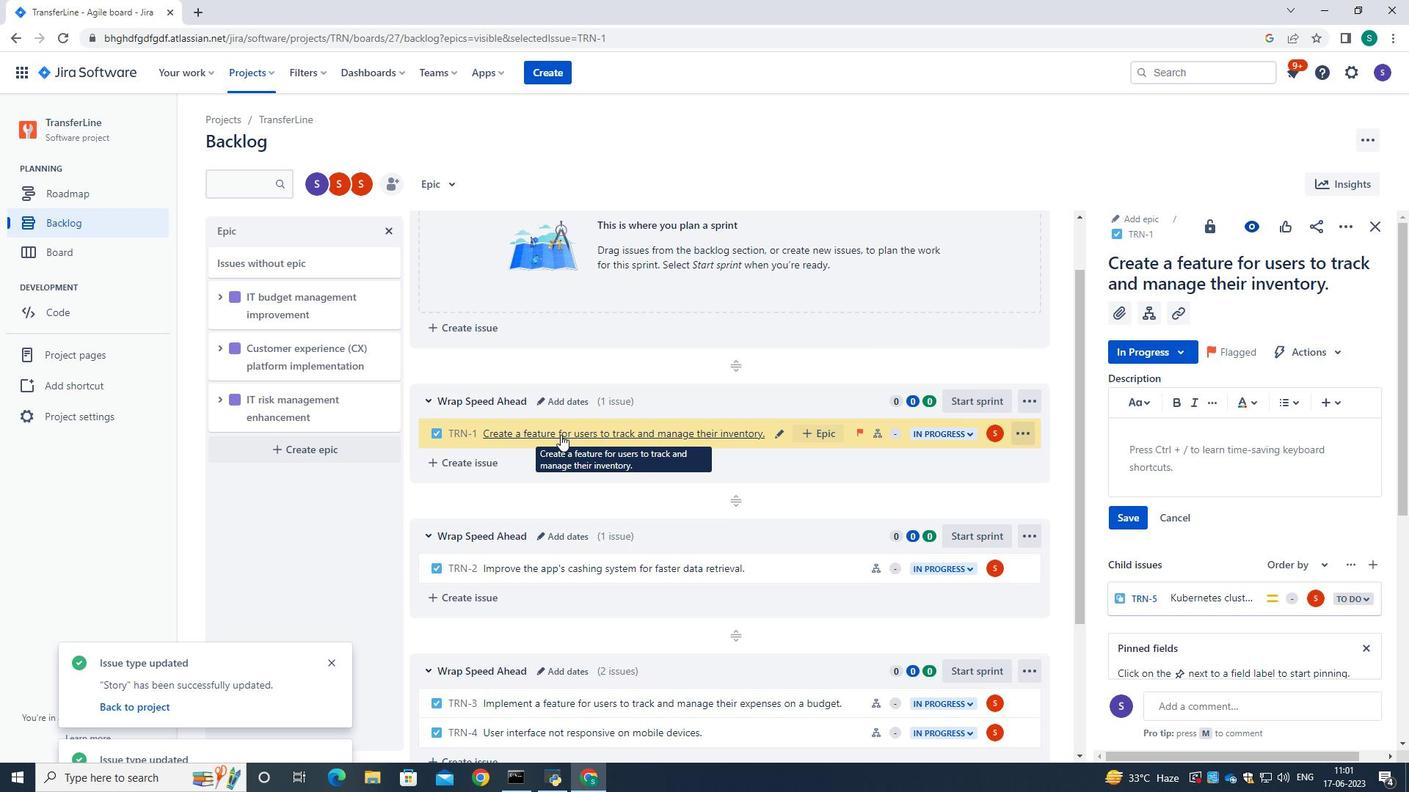 
Action: Mouse moved to (615, 257)
Screenshot: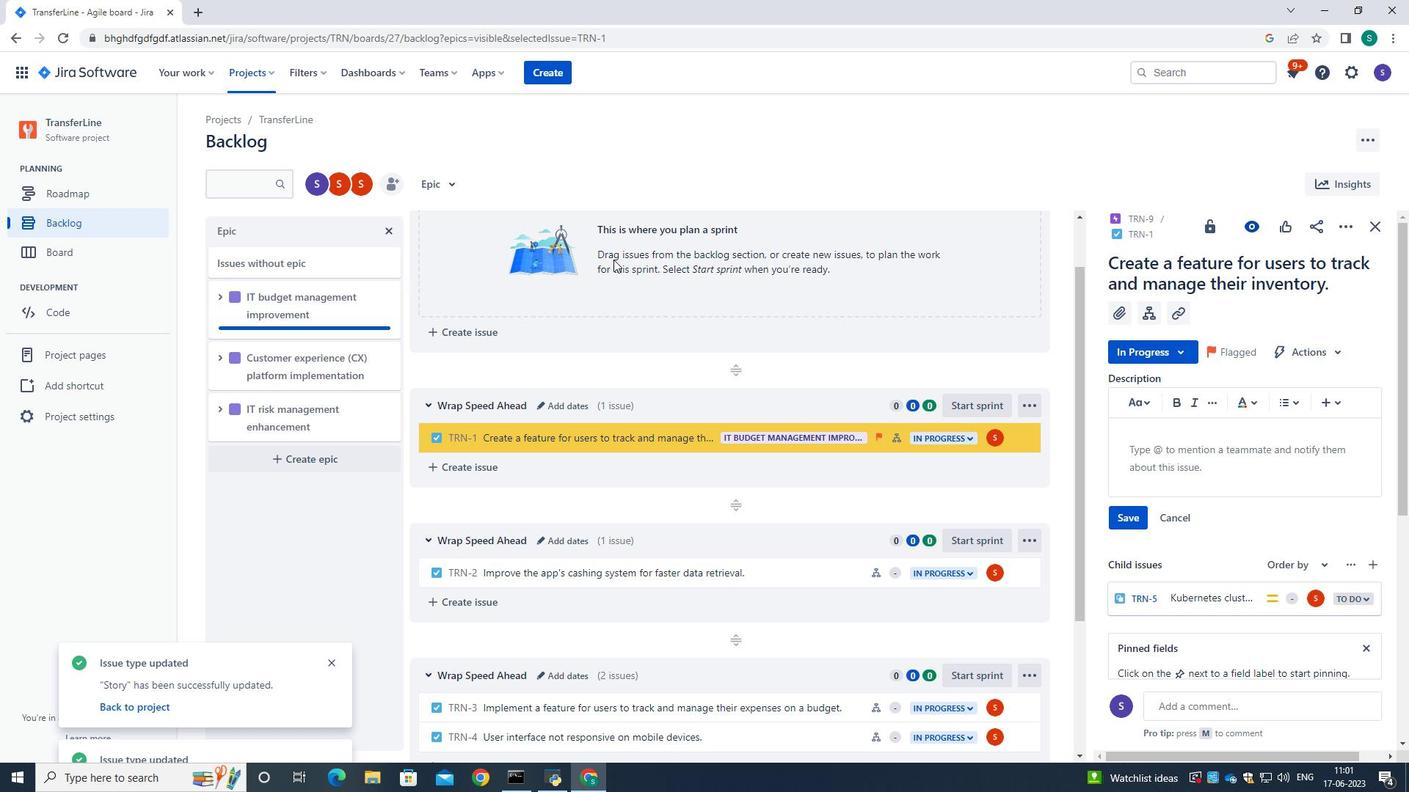
